 Task: Check the sale-to-list ratio of gas fireplace in the last 5 years.
Action: Mouse moved to (938, 215)
Screenshot: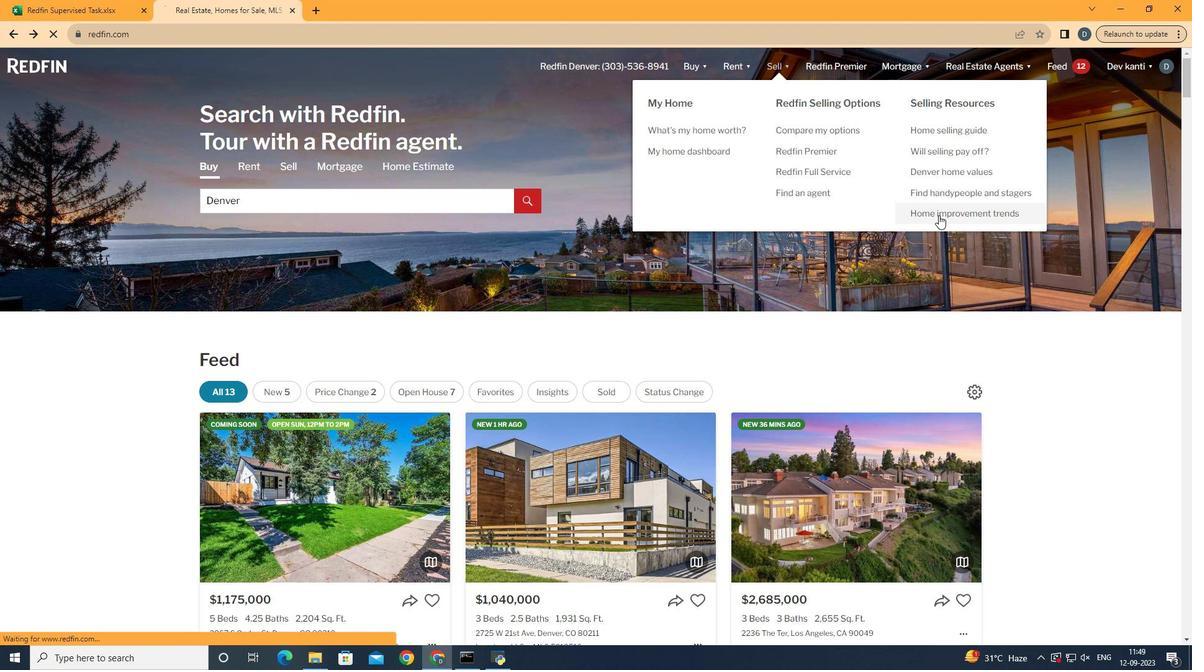 
Action: Mouse pressed left at (938, 215)
Screenshot: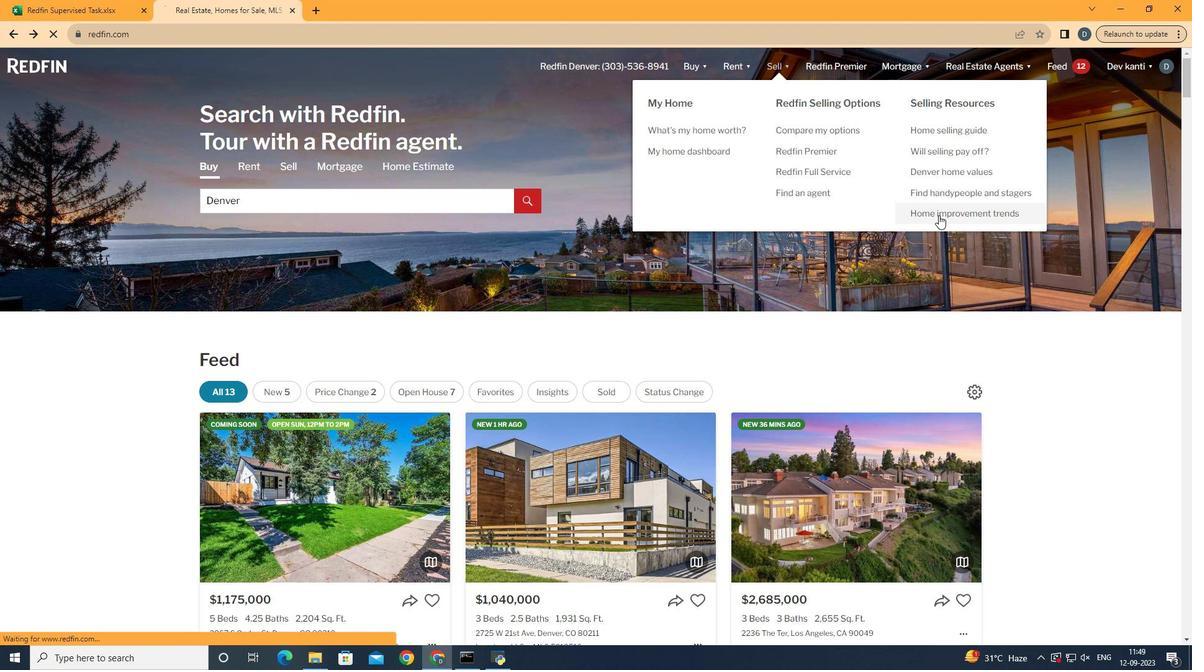 
Action: Mouse moved to (310, 236)
Screenshot: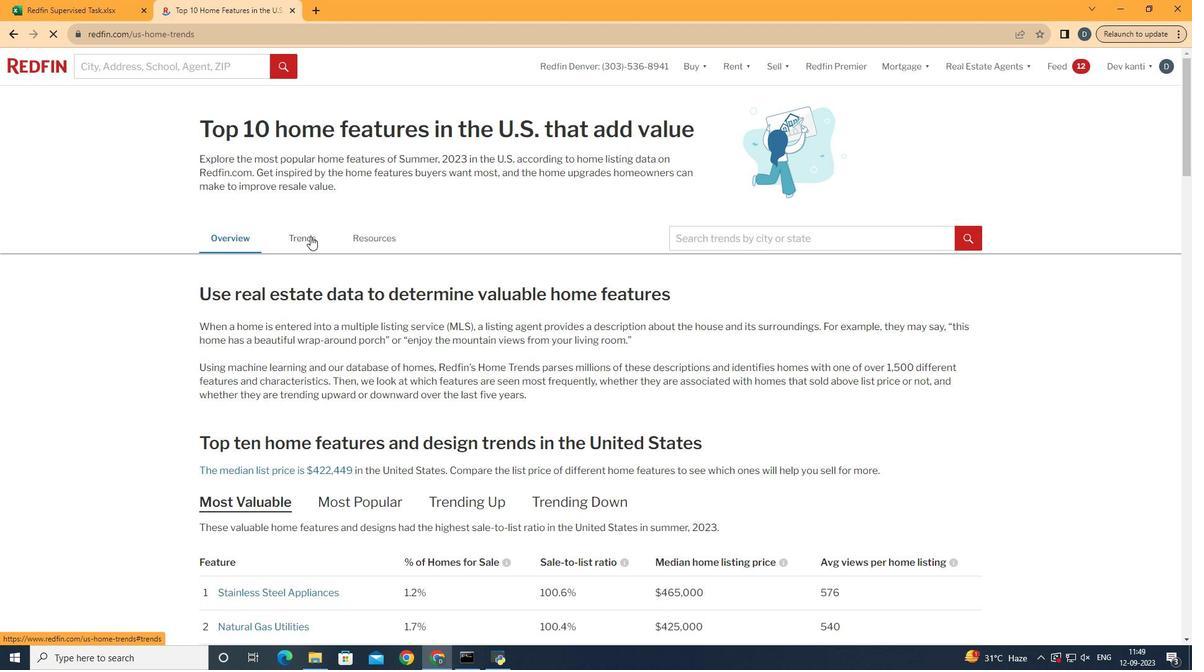 
Action: Mouse pressed left at (310, 236)
Screenshot: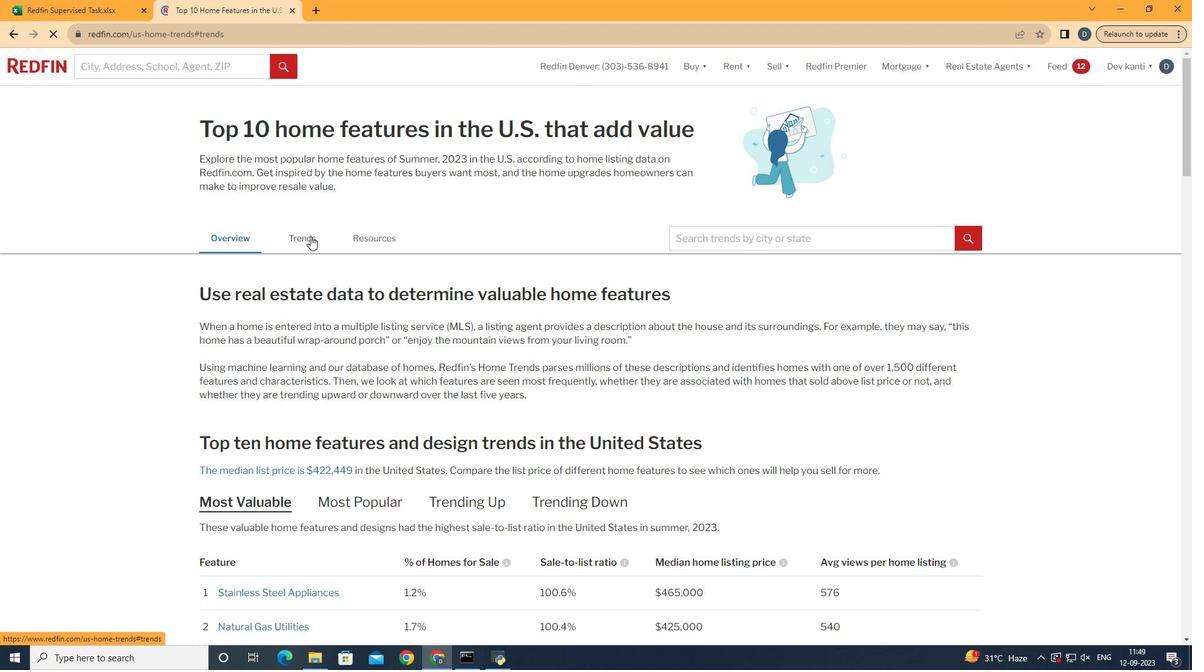 
Action: Mouse moved to (466, 329)
Screenshot: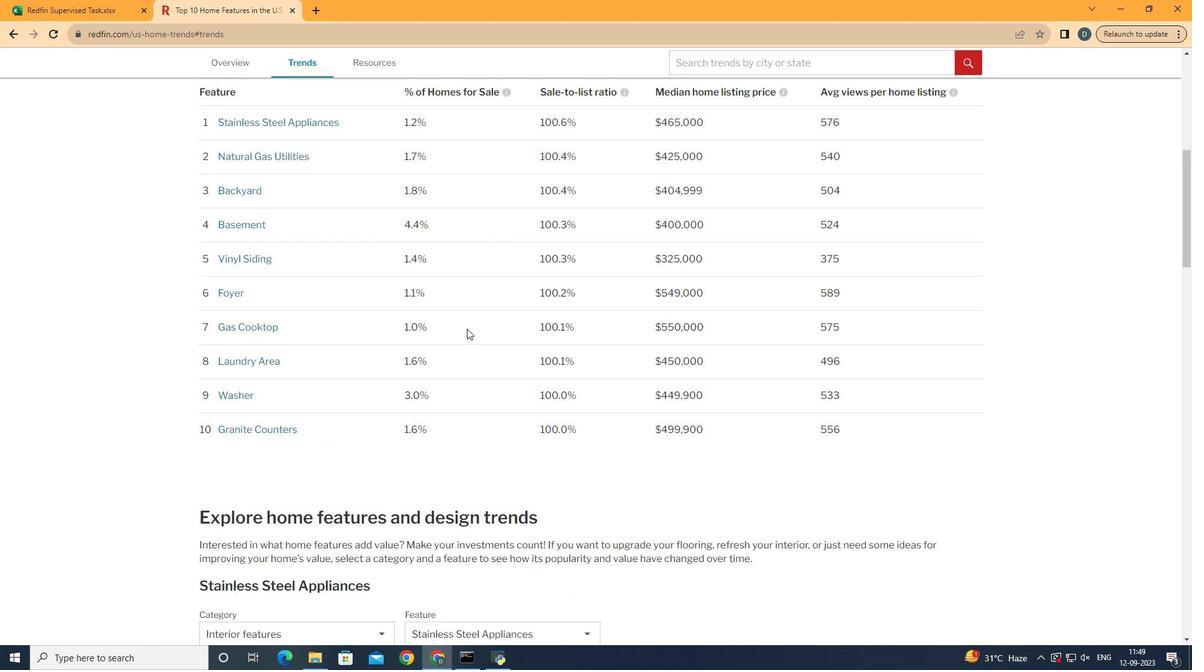 
Action: Mouse scrolled (466, 328) with delta (0, 0)
Screenshot: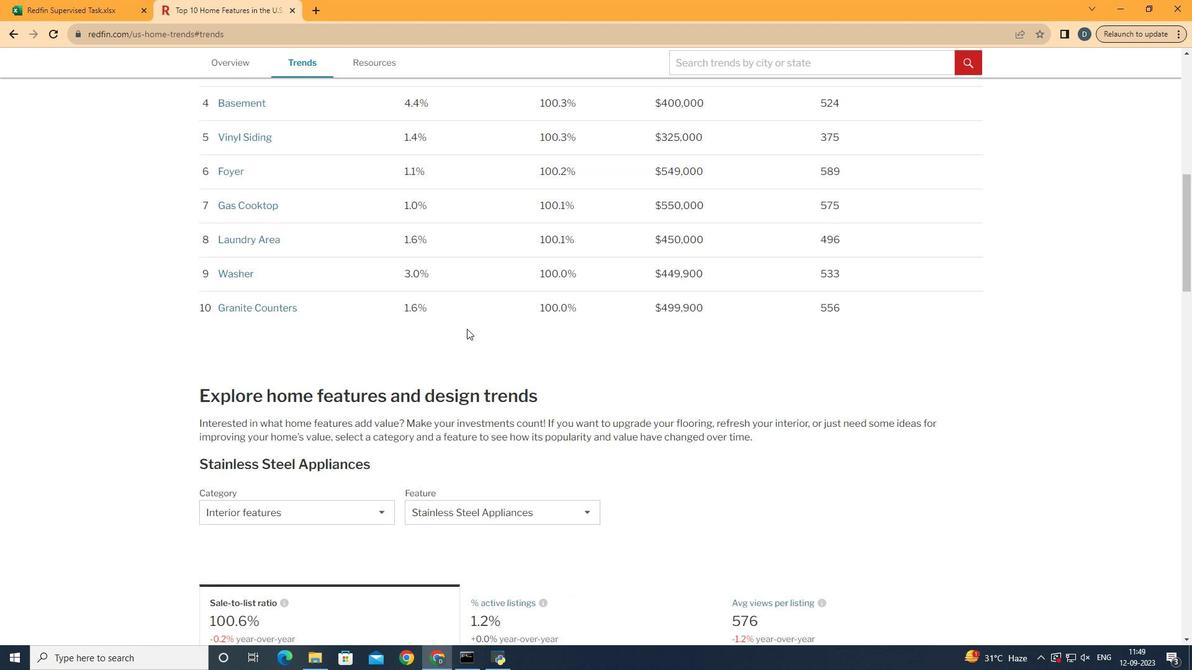 
Action: Mouse scrolled (466, 328) with delta (0, 0)
Screenshot: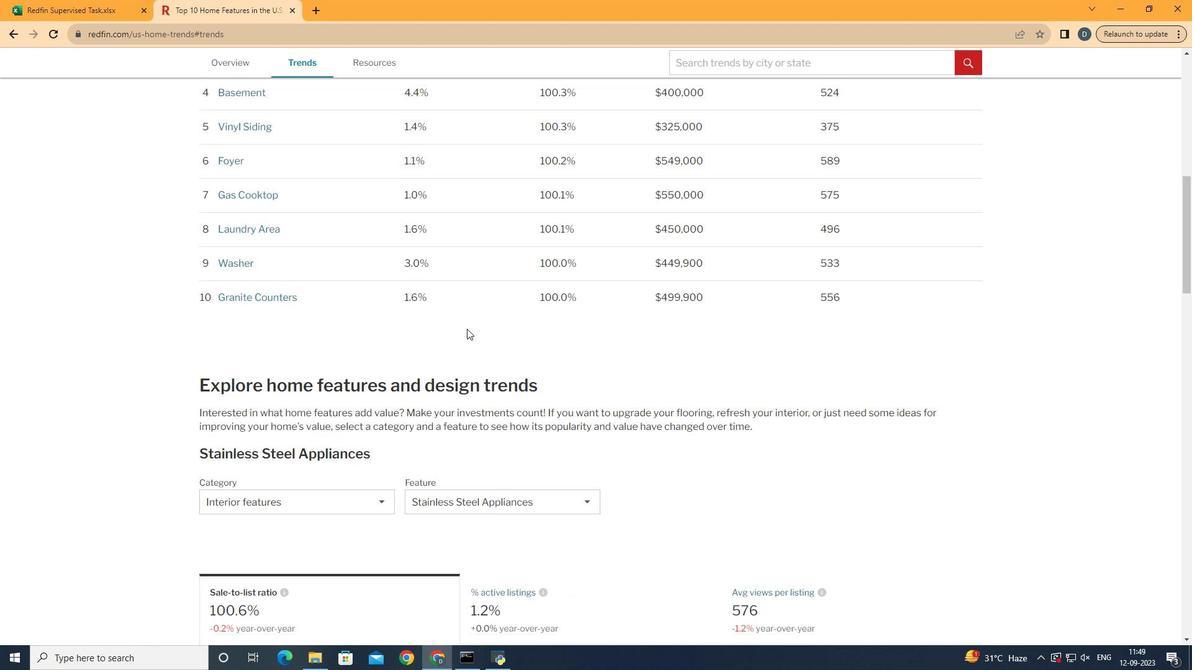 
Action: Mouse scrolled (466, 328) with delta (0, 0)
Screenshot: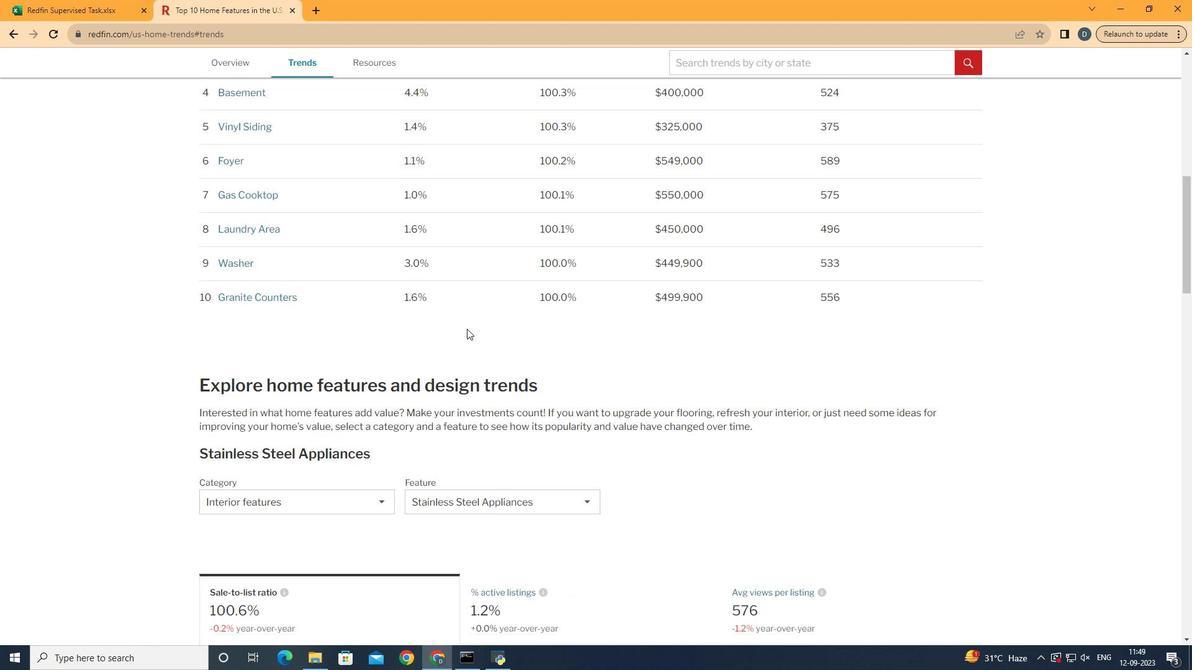 
Action: Mouse scrolled (466, 328) with delta (0, 0)
Screenshot: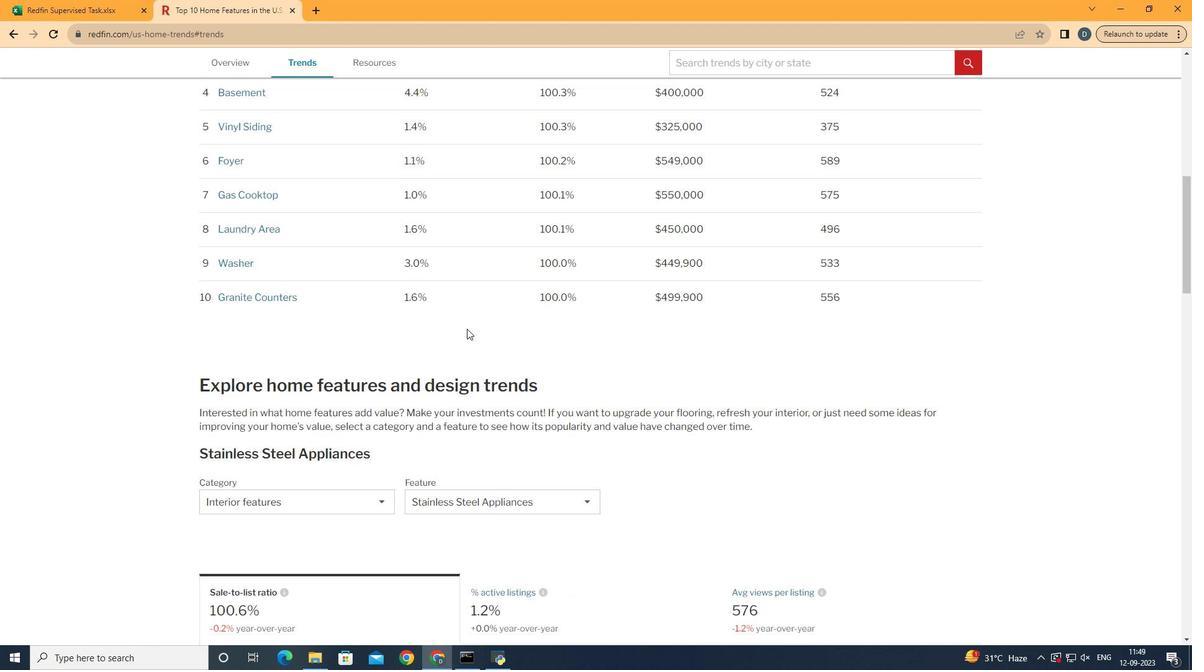
Action: Mouse scrolled (466, 328) with delta (0, 0)
Screenshot: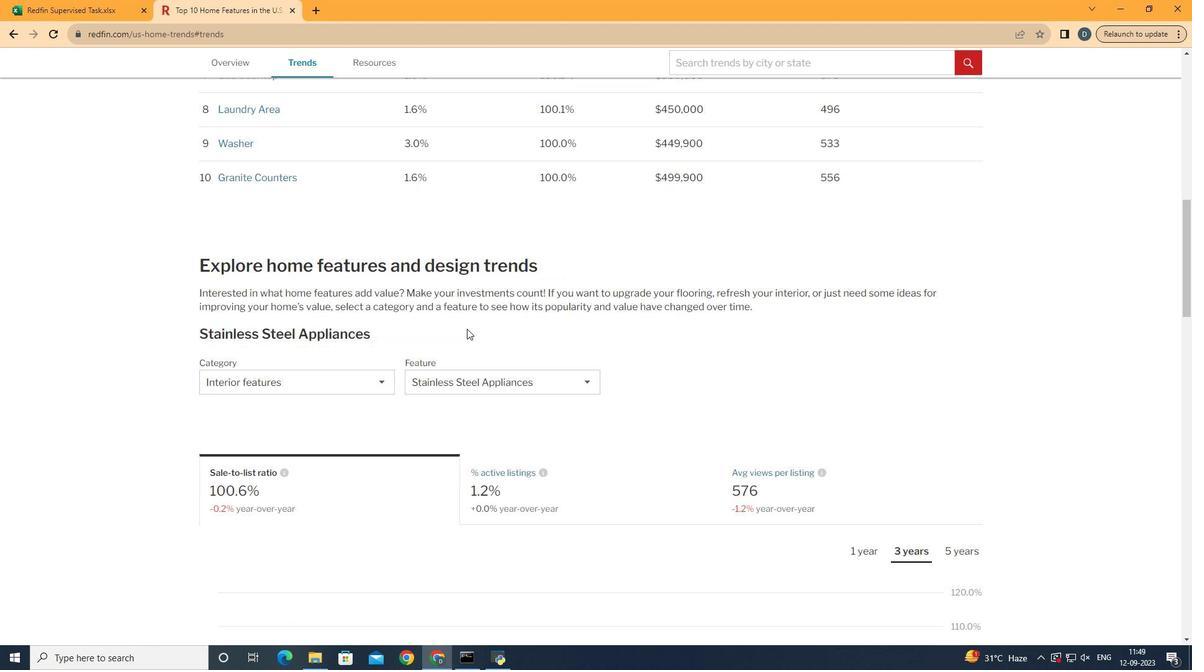 
Action: Mouse scrolled (466, 328) with delta (0, 0)
Screenshot: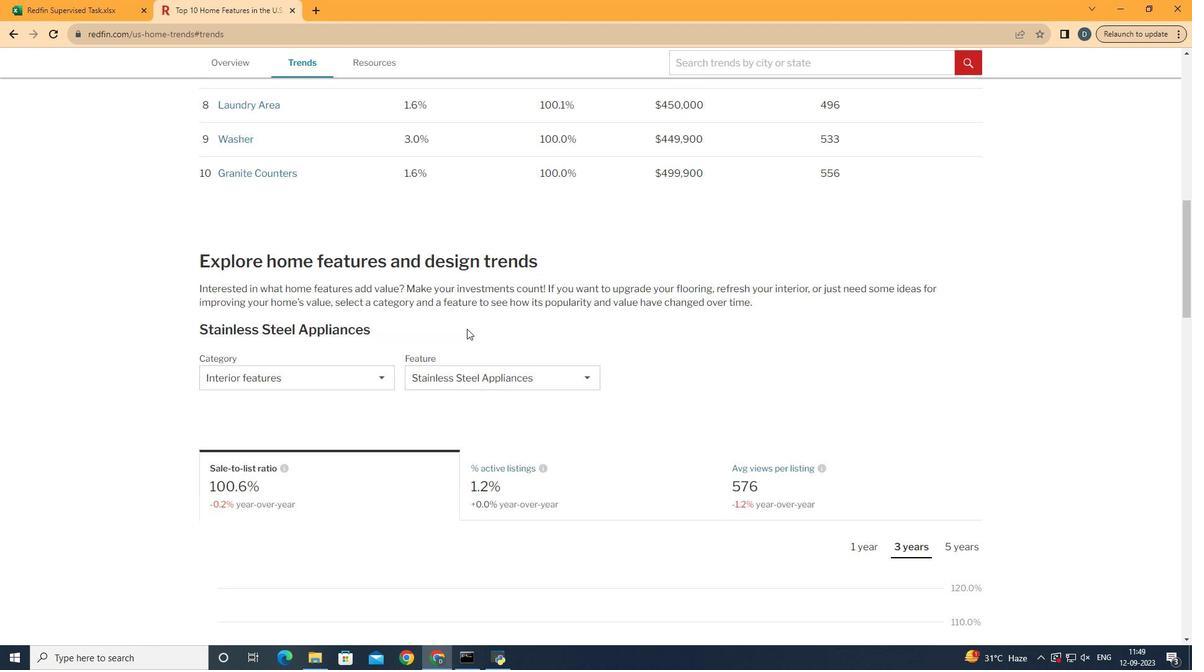 
Action: Mouse scrolled (466, 328) with delta (0, 0)
Screenshot: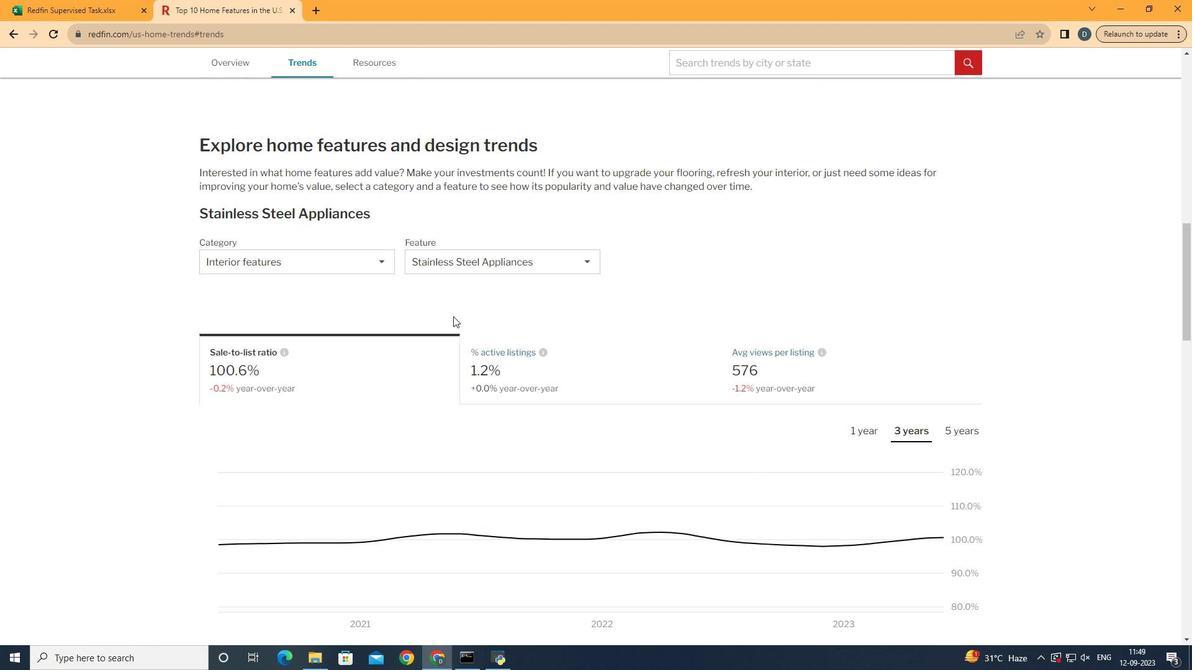 
Action: Mouse scrolled (466, 328) with delta (0, 0)
Screenshot: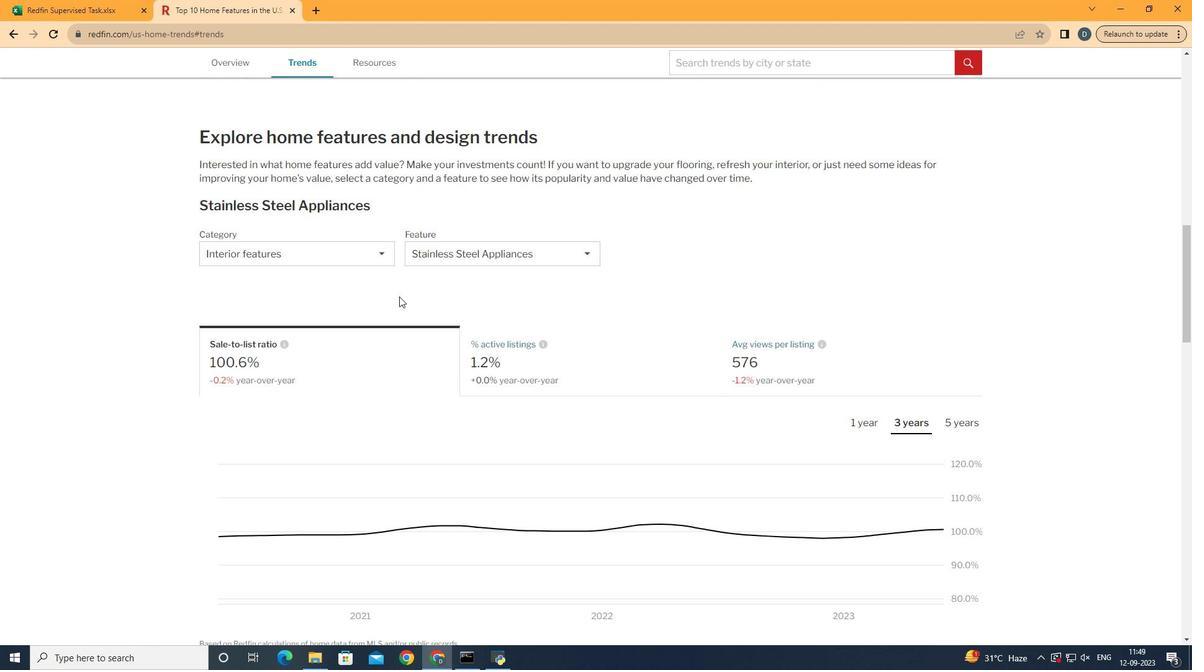 
Action: Mouse moved to (368, 265)
Screenshot: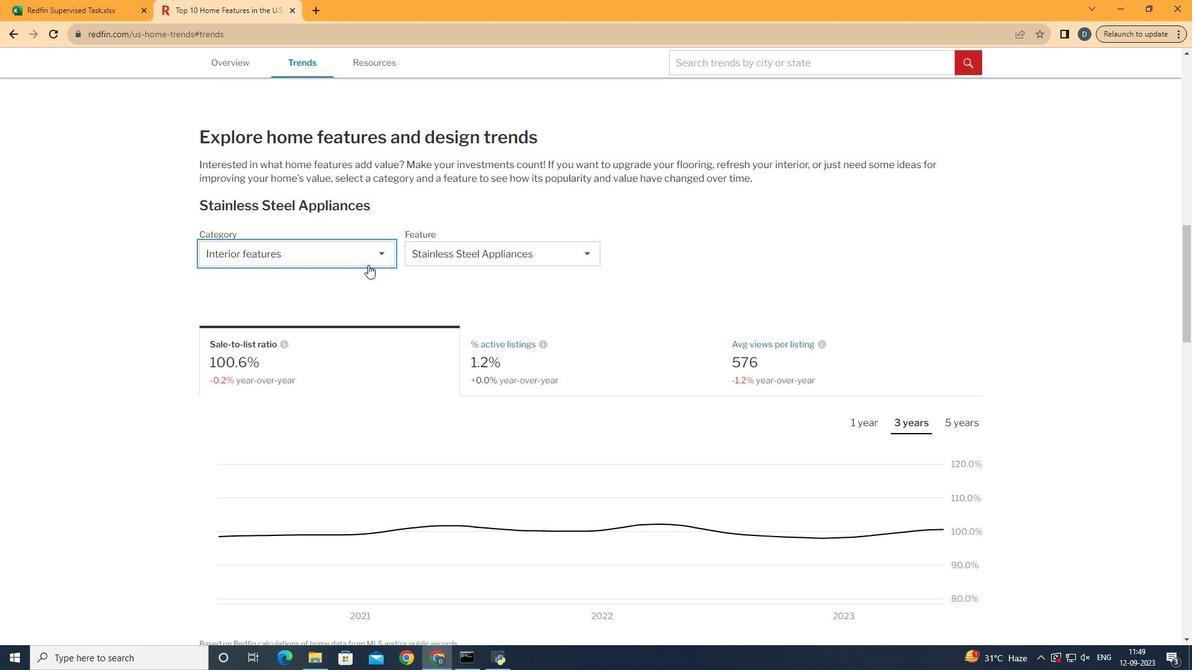 
Action: Mouse pressed left at (368, 265)
Screenshot: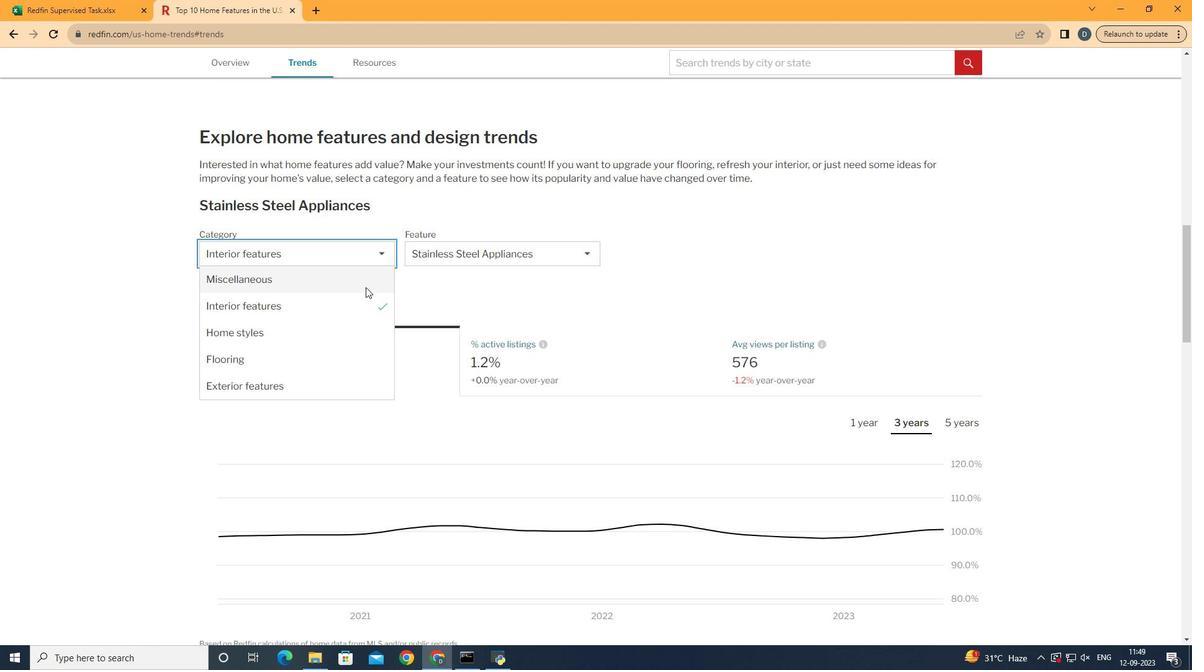 
Action: Mouse moved to (370, 316)
Screenshot: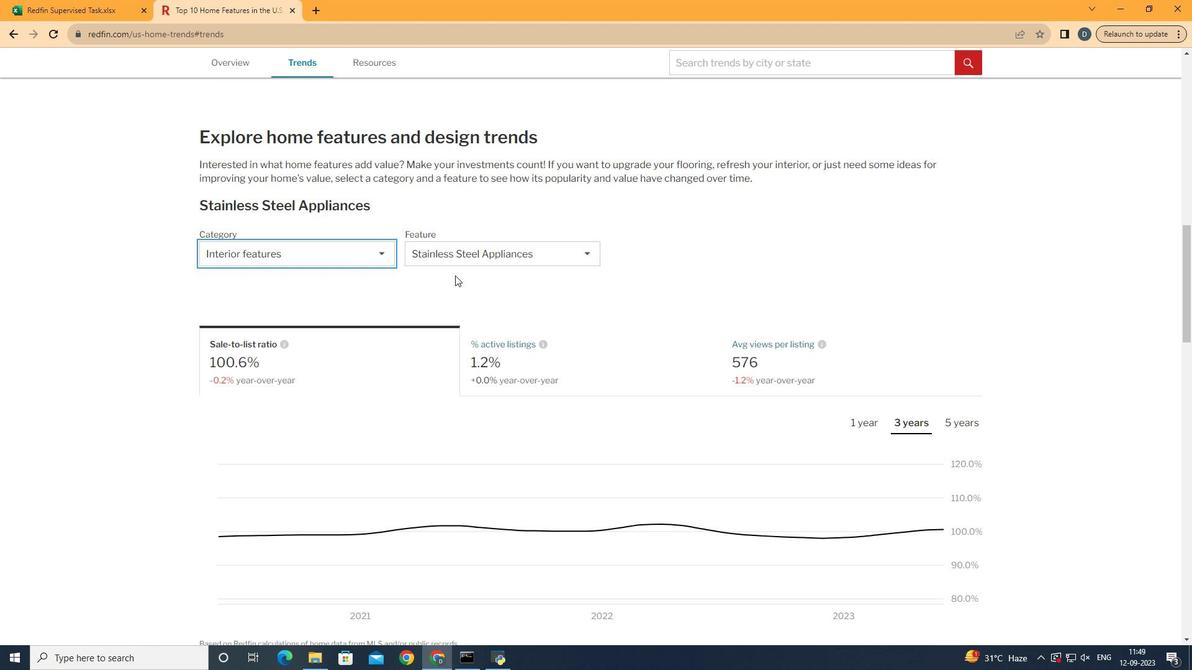 
Action: Mouse pressed left at (370, 316)
Screenshot: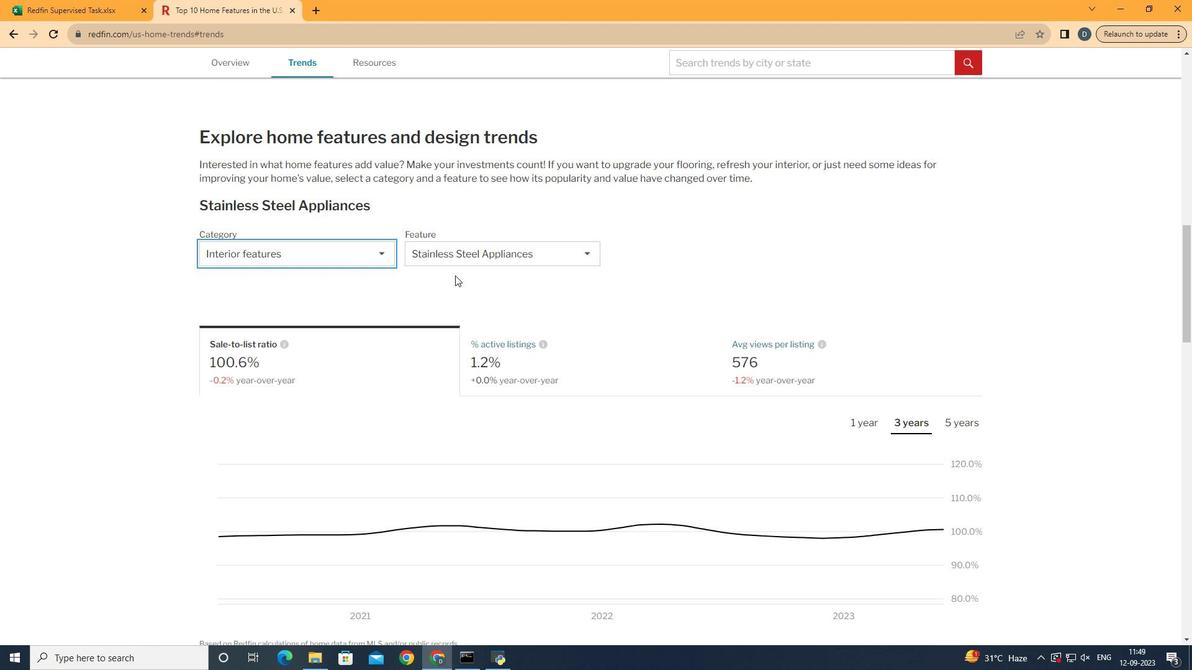 
Action: Mouse moved to (498, 258)
Screenshot: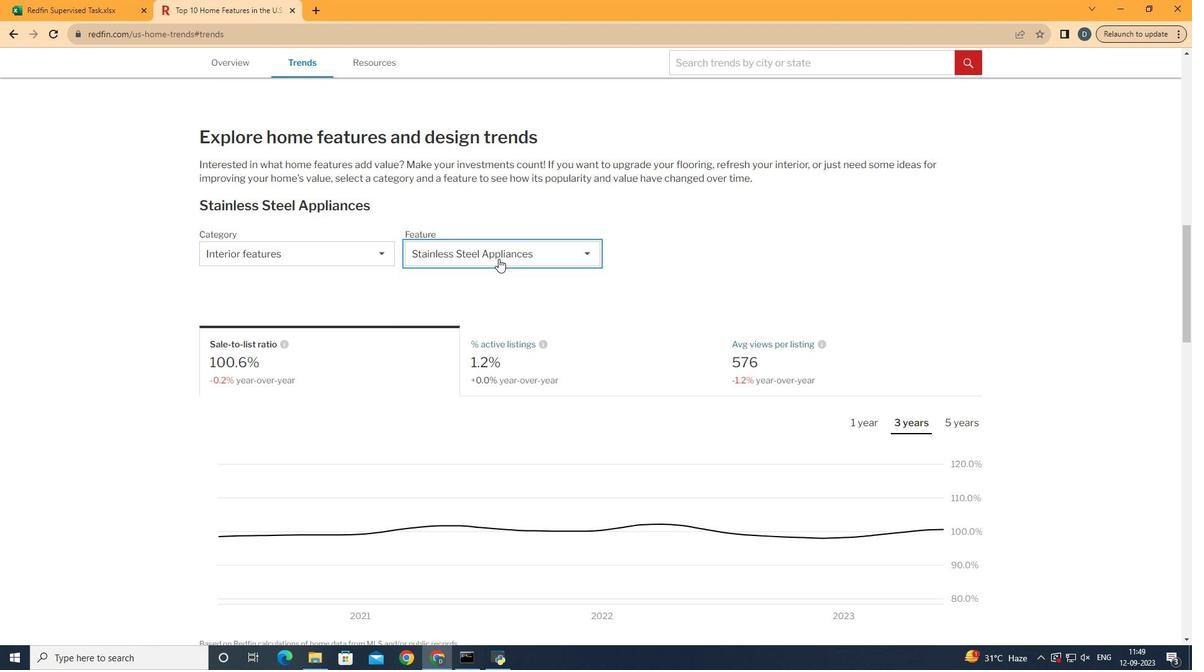 
Action: Mouse pressed left at (498, 258)
Screenshot: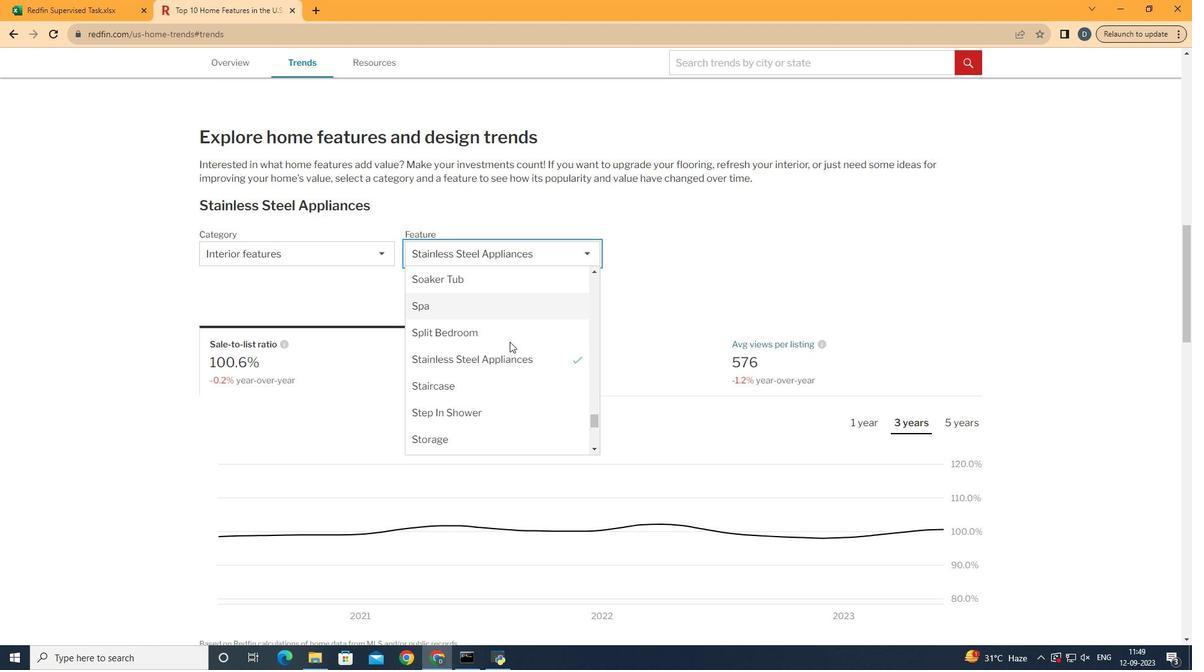 
Action: Mouse moved to (516, 385)
Screenshot: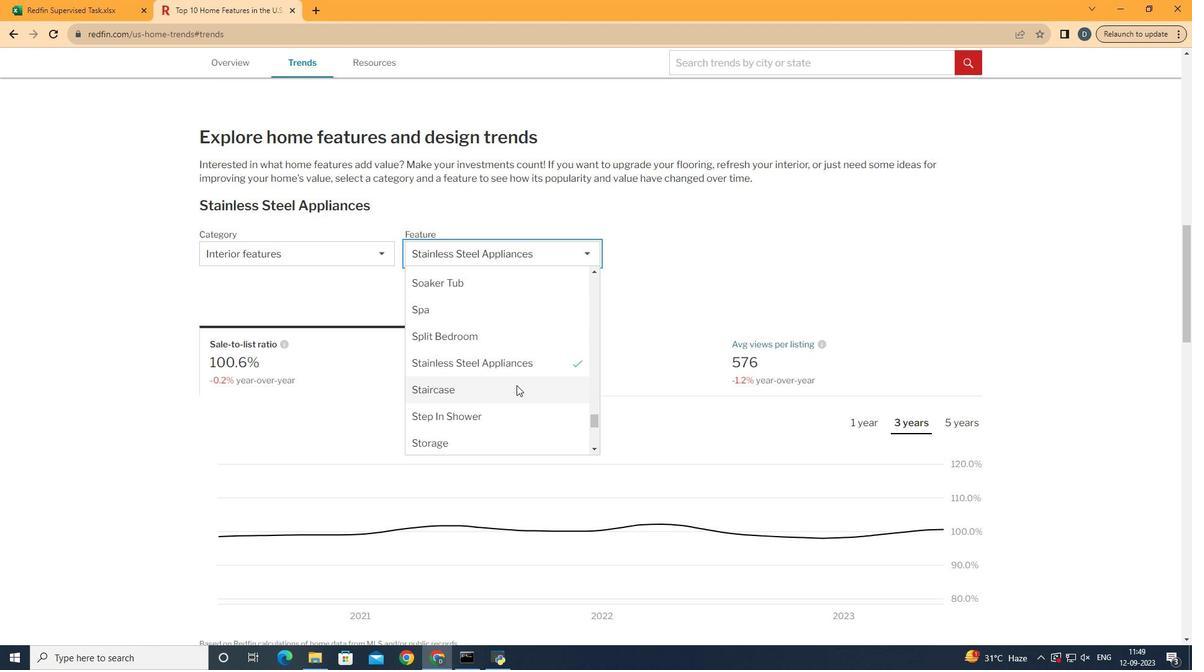 
Action: Mouse scrolled (516, 386) with delta (0, 0)
Screenshot: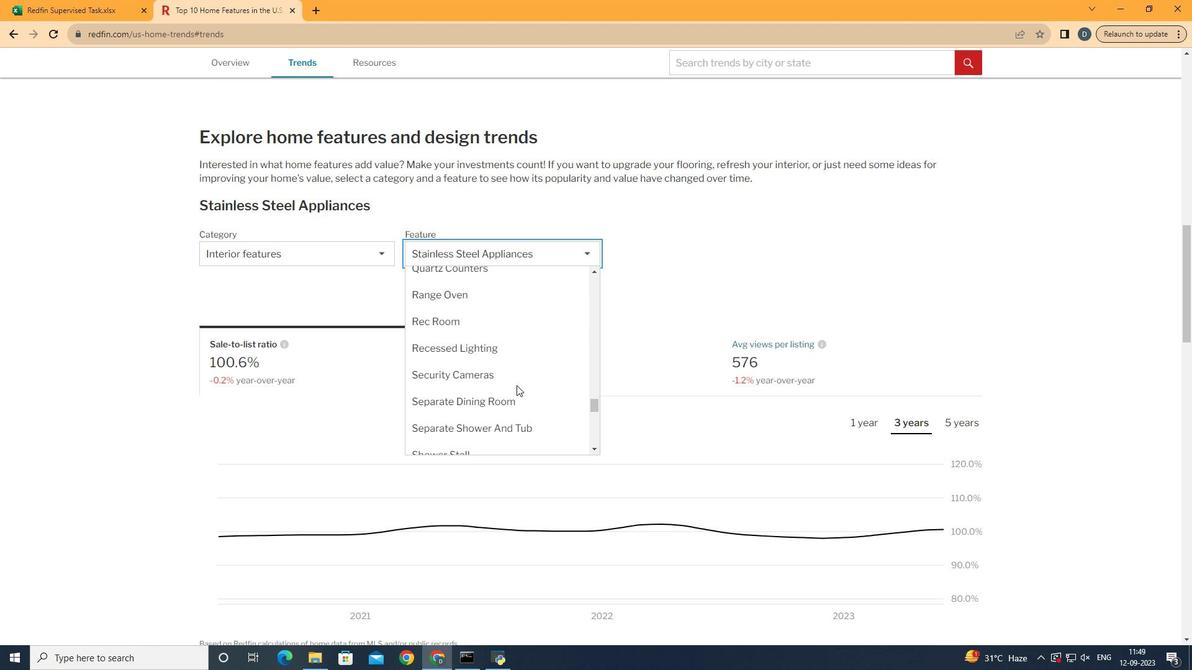 
Action: Mouse scrolled (516, 386) with delta (0, 0)
Screenshot: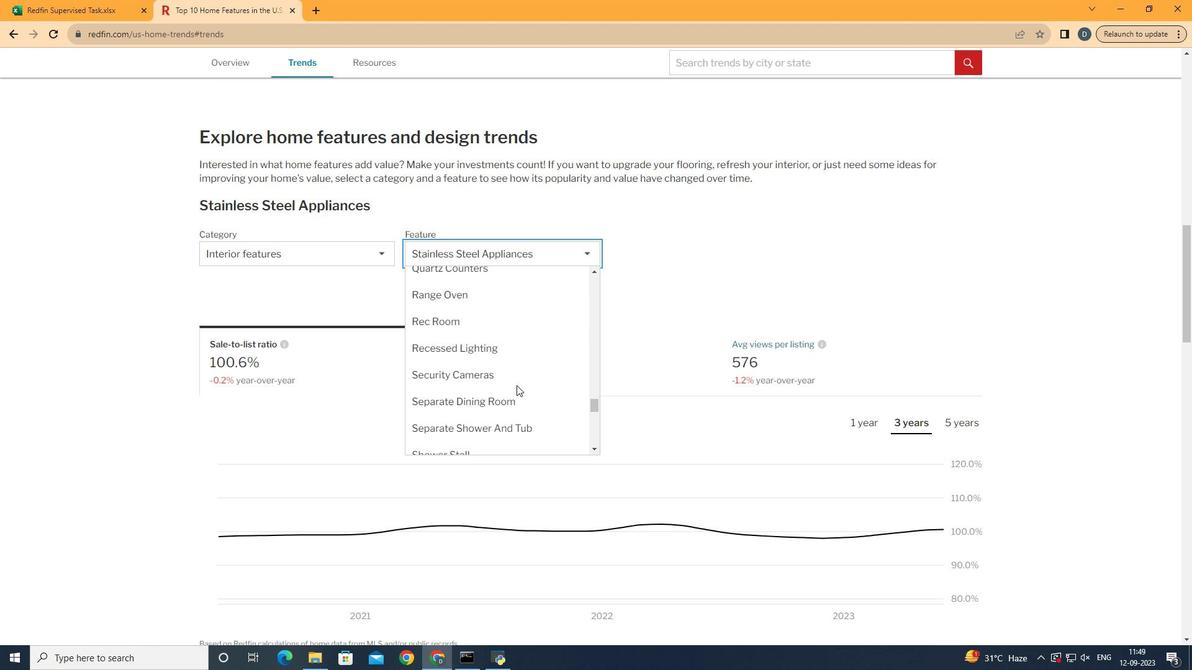 
Action: Mouse scrolled (516, 386) with delta (0, 0)
Screenshot: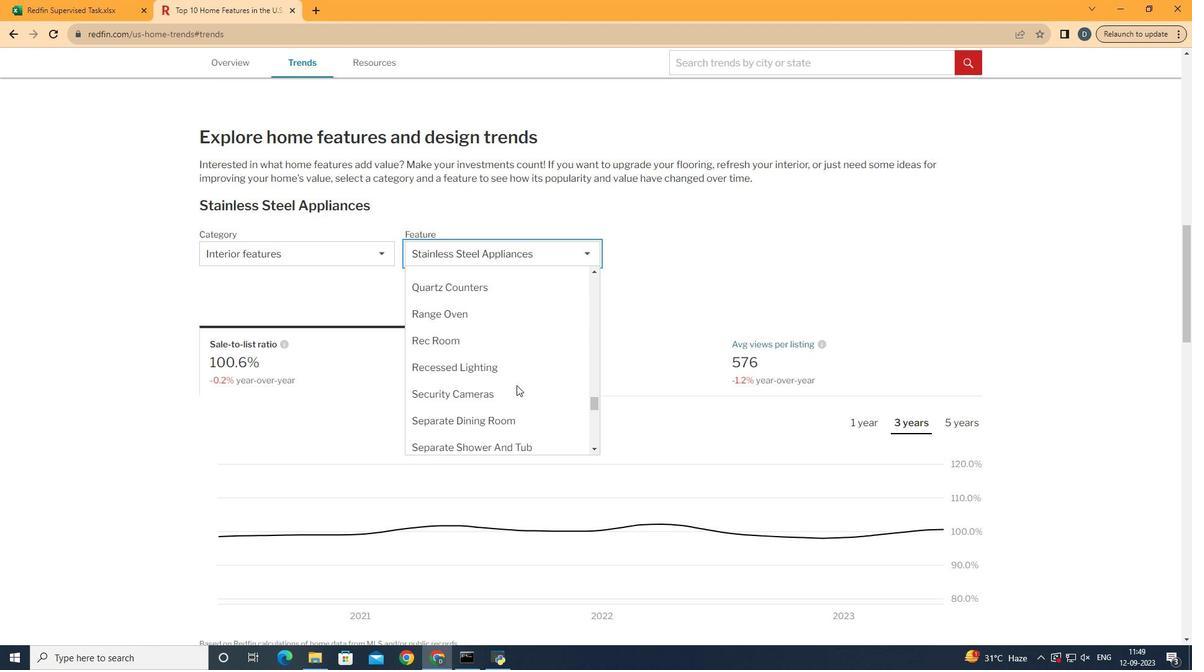 
Action: Mouse scrolled (516, 386) with delta (0, 0)
Screenshot: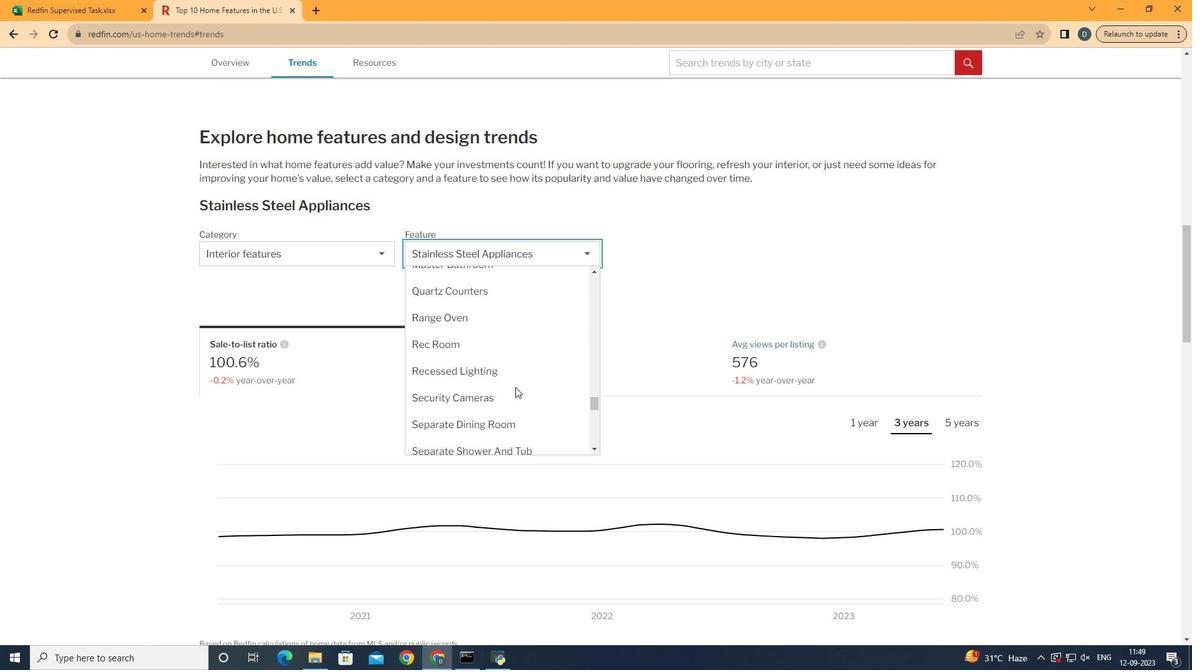 
Action: Mouse scrolled (516, 386) with delta (0, 0)
Screenshot: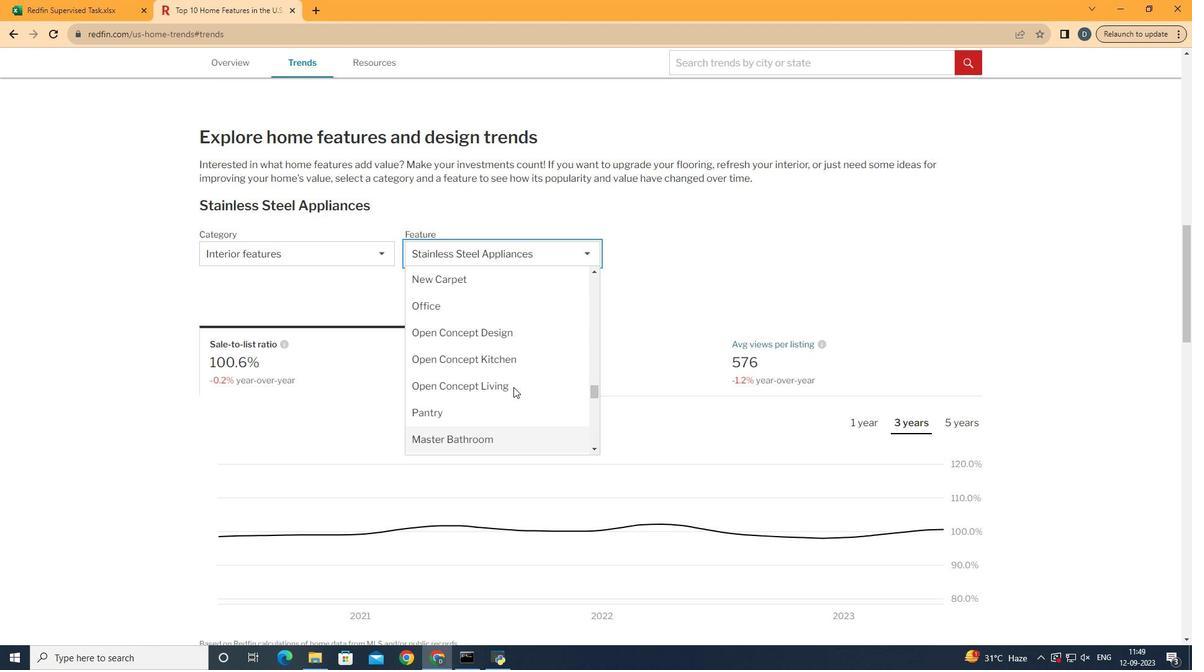
Action: Mouse scrolled (516, 386) with delta (0, 0)
Screenshot: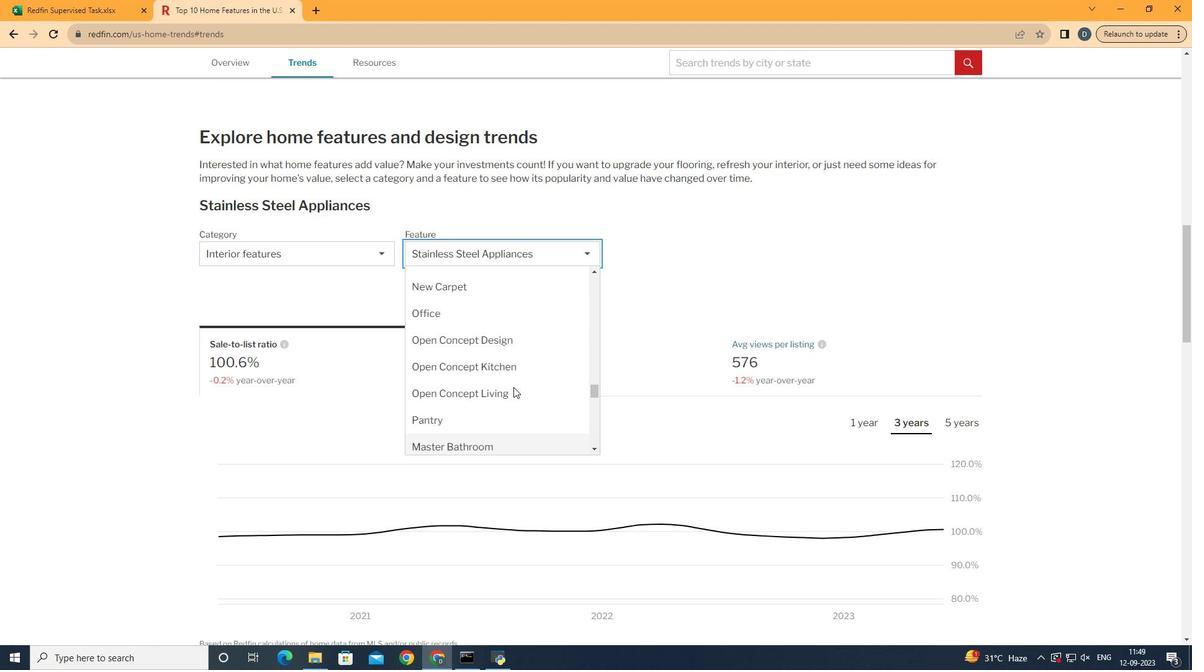 
Action: Mouse moved to (516, 386)
Screenshot: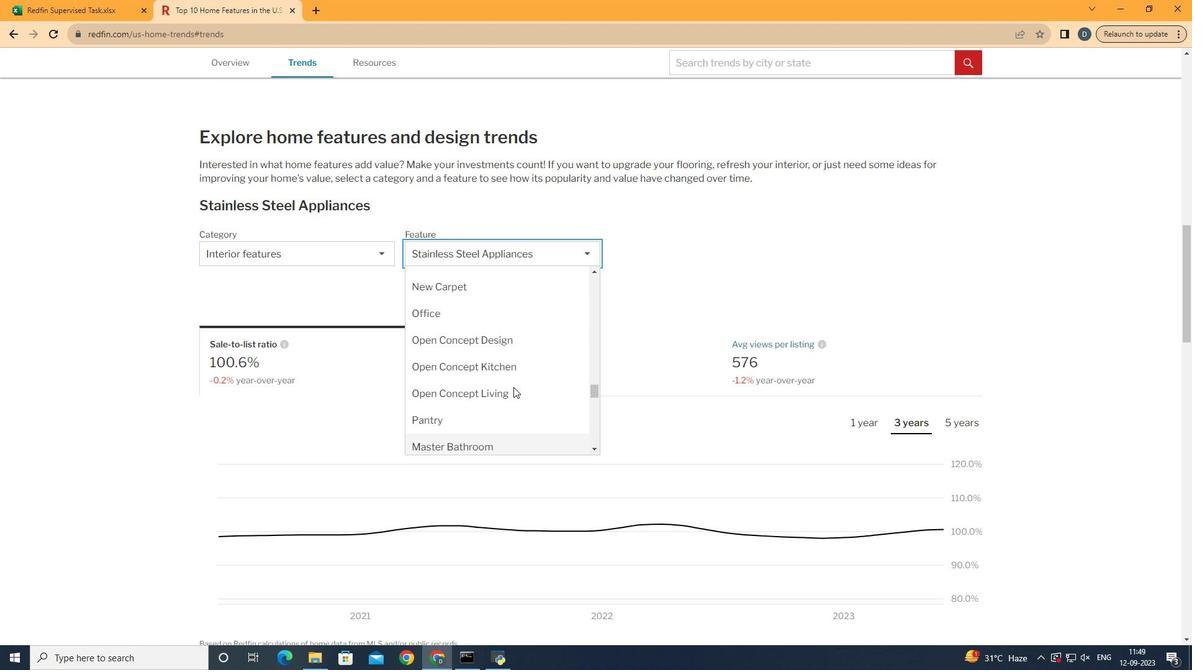 
Action: Mouse scrolled (516, 387) with delta (0, 0)
Screenshot: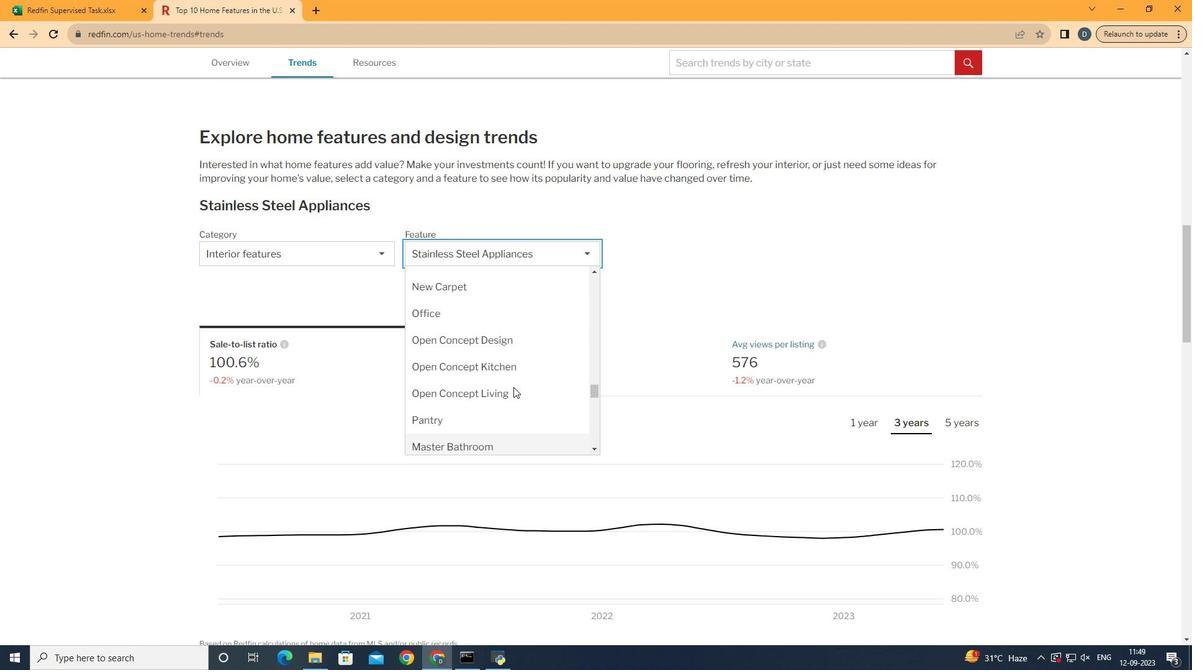 
Action: Mouse moved to (513, 387)
Screenshot: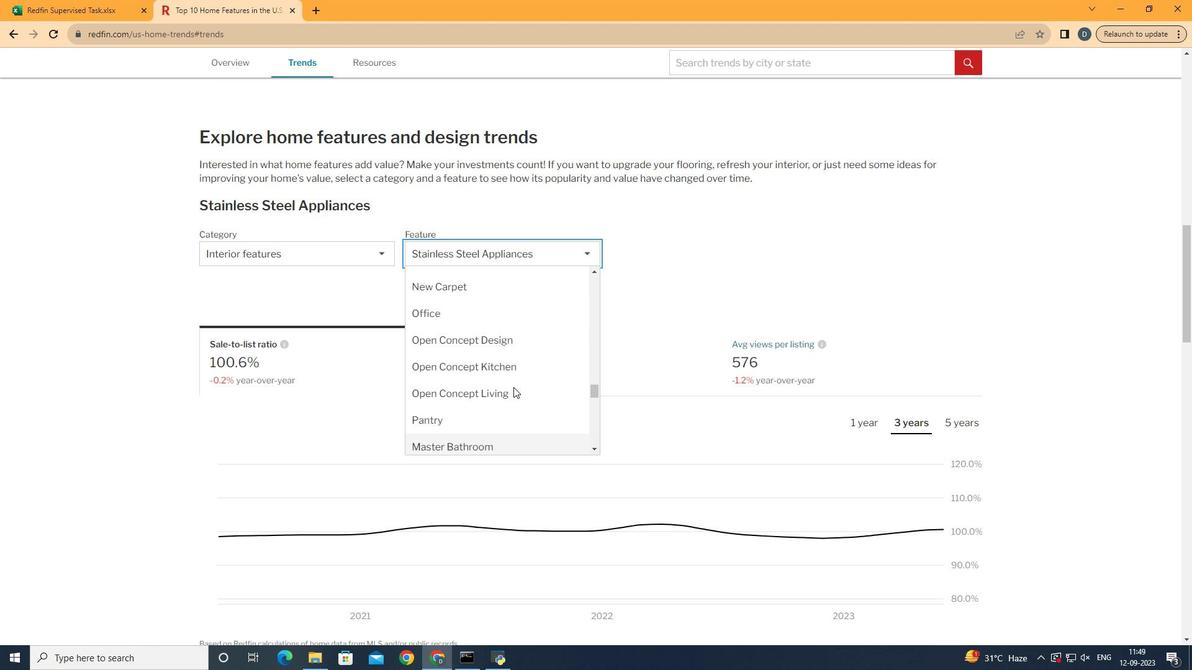 
Action: Mouse scrolled (513, 388) with delta (0, 0)
Screenshot: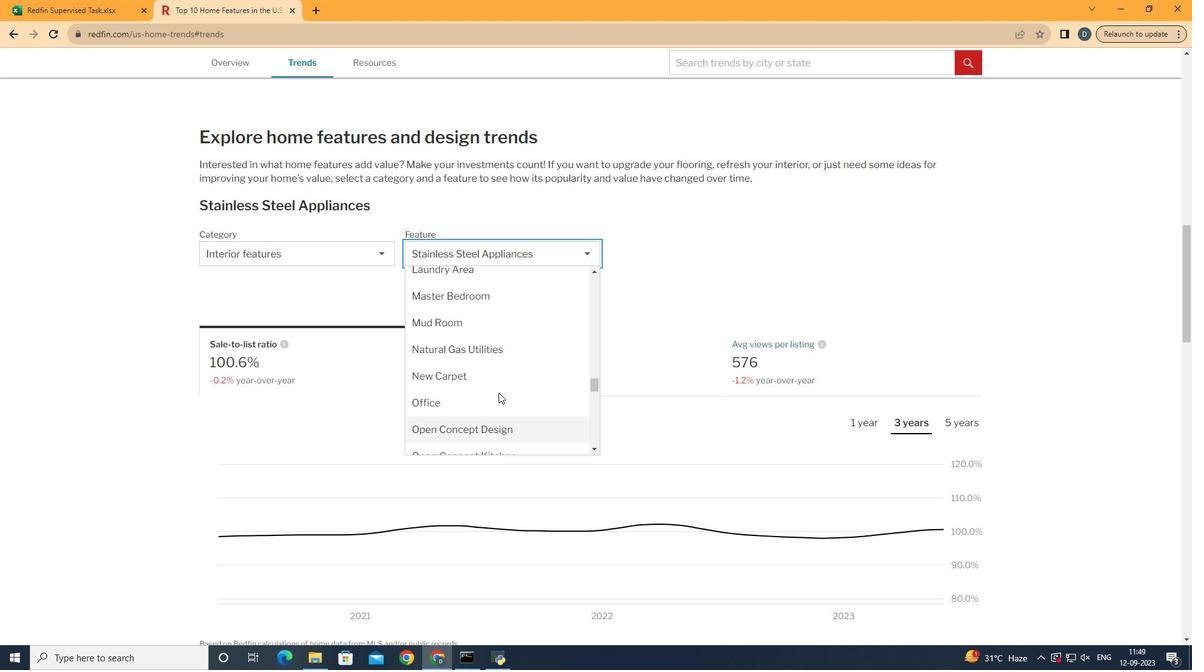 
Action: Mouse moved to (506, 390)
Screenshot: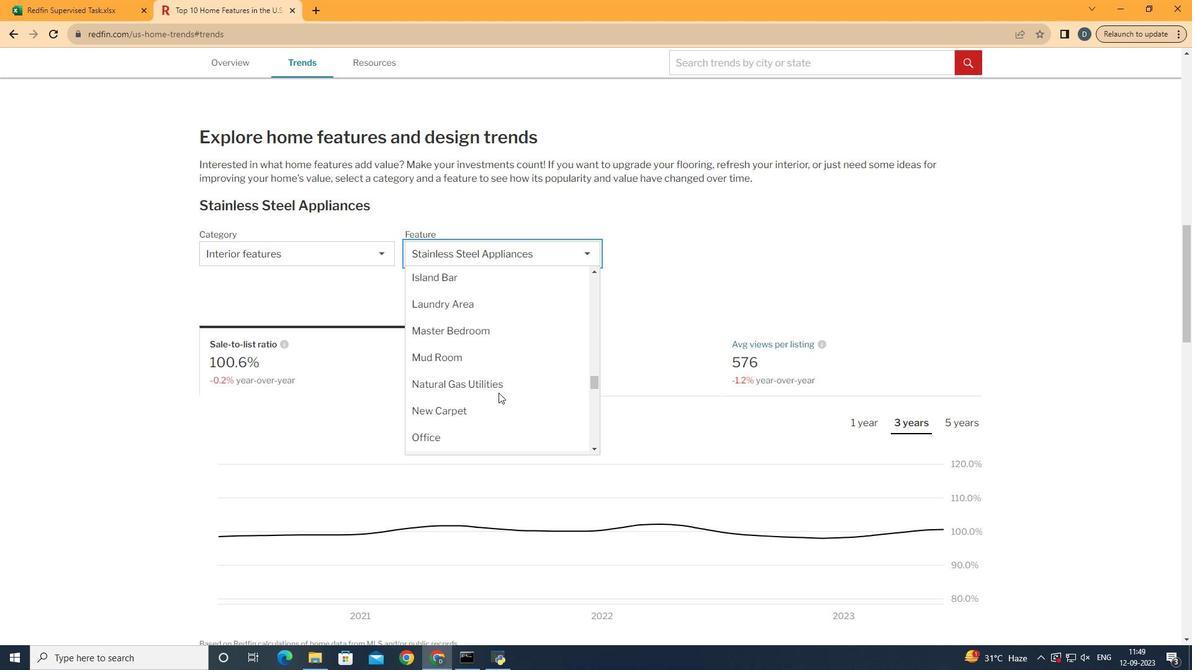 
Action: Mouse scrolled (506, 391) with delta (0, 0)
Screenshot: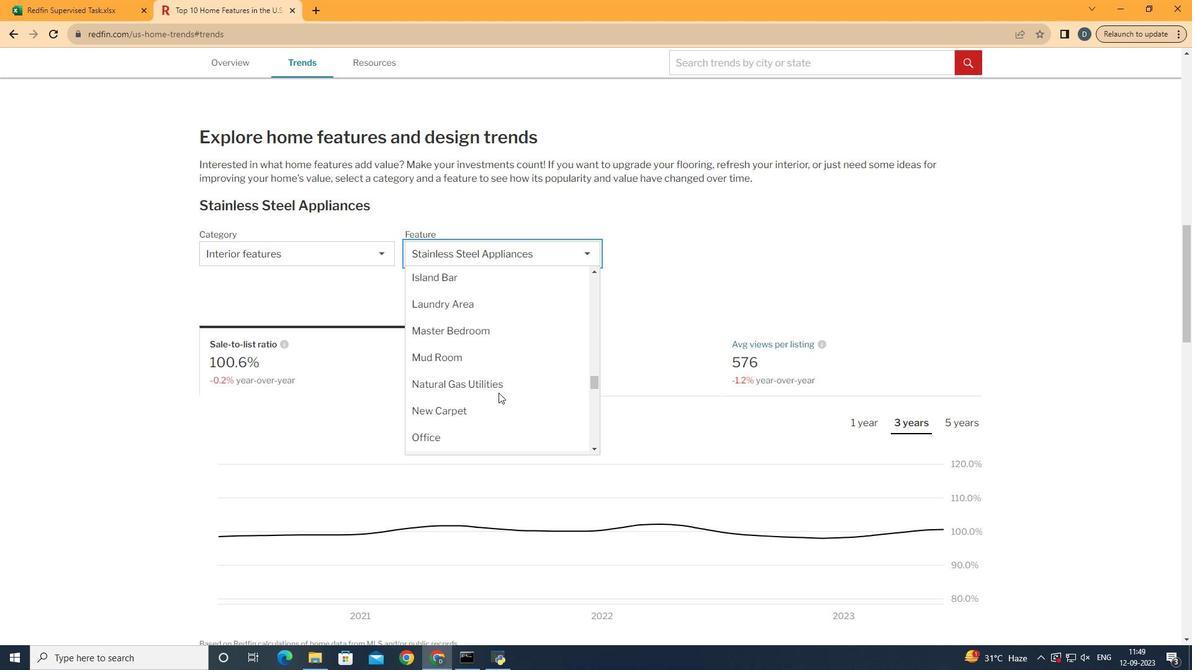 
Action: Mouse moved to (498, 393)
Screenshot: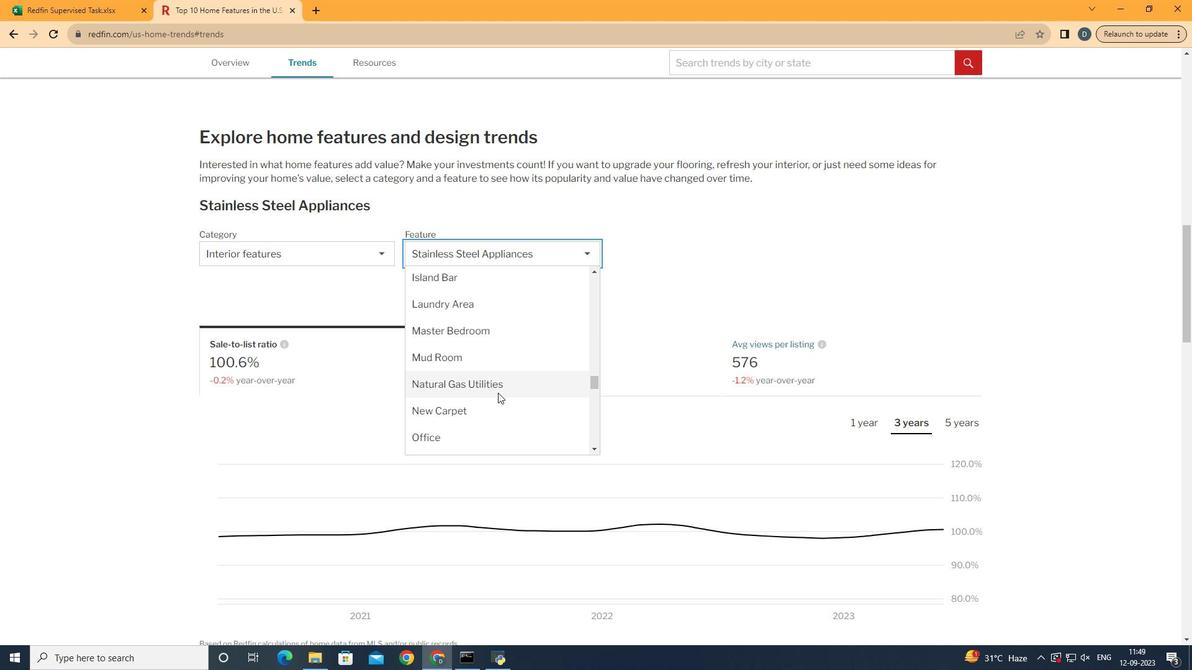 
Action: Mouse scrolled (498, 393) with delta (0, 0)
Screenshot: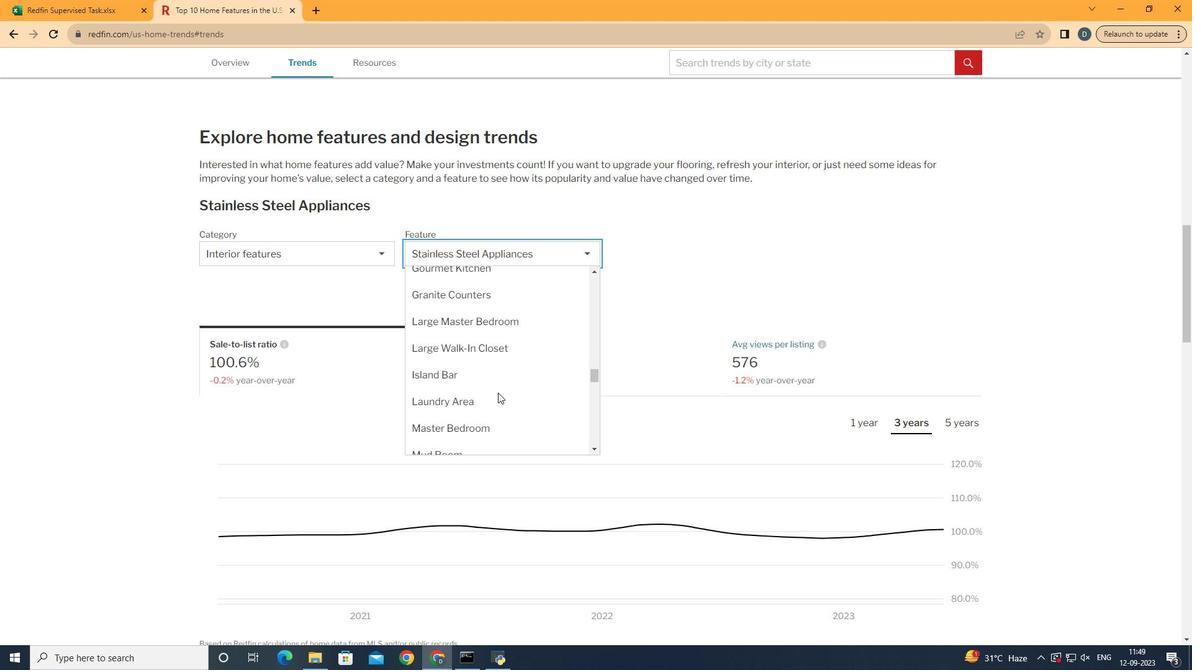 
Action: Mouse scrolled (498, 393) with delta (0, 0)
Screenshot: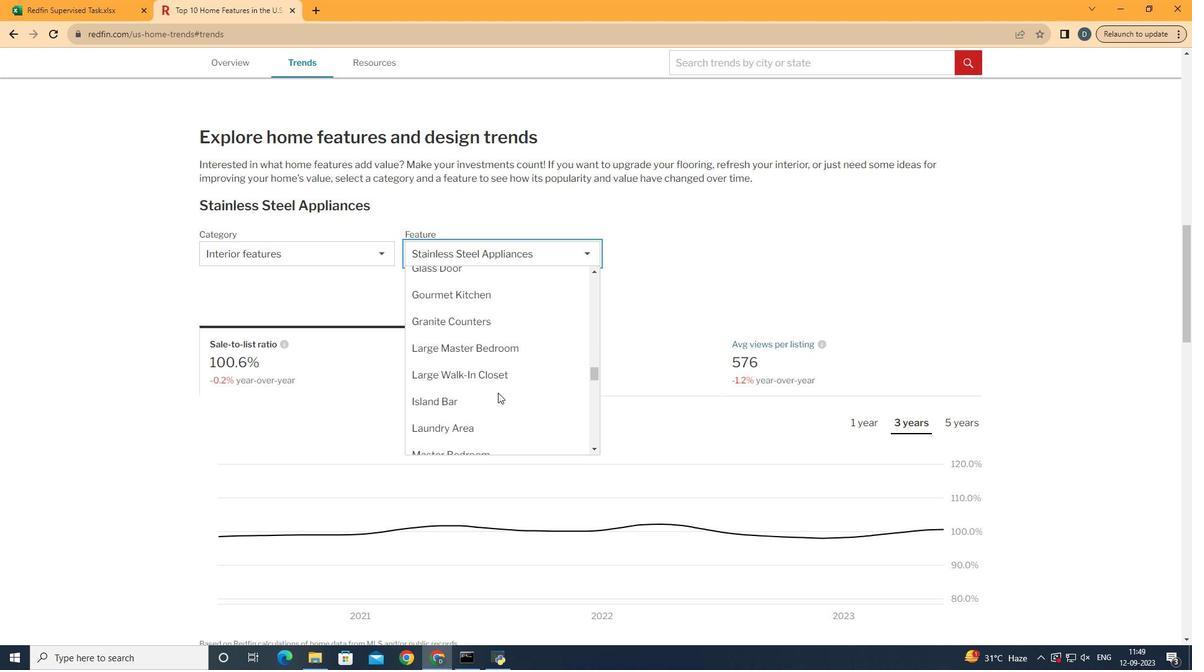 
Action: Mouse scrolled (498, 392) with delta (0, 0)
Screenshot: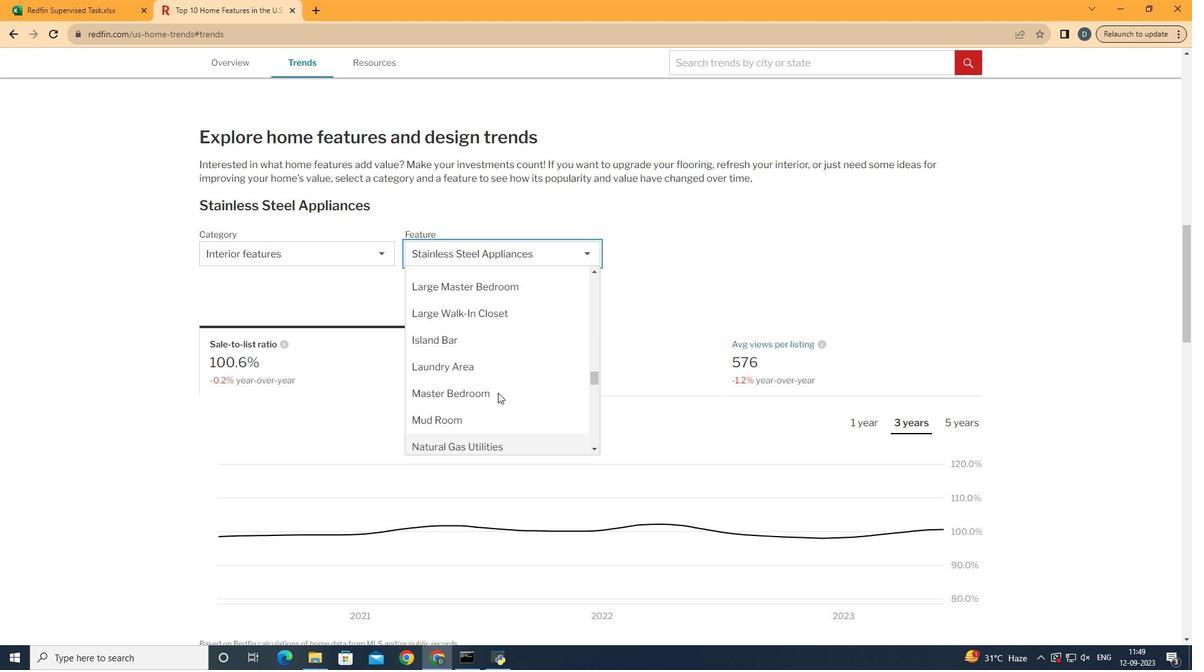 
Action: Mouse scrolled (498, 393) with delta (0, 0)
Screenshot: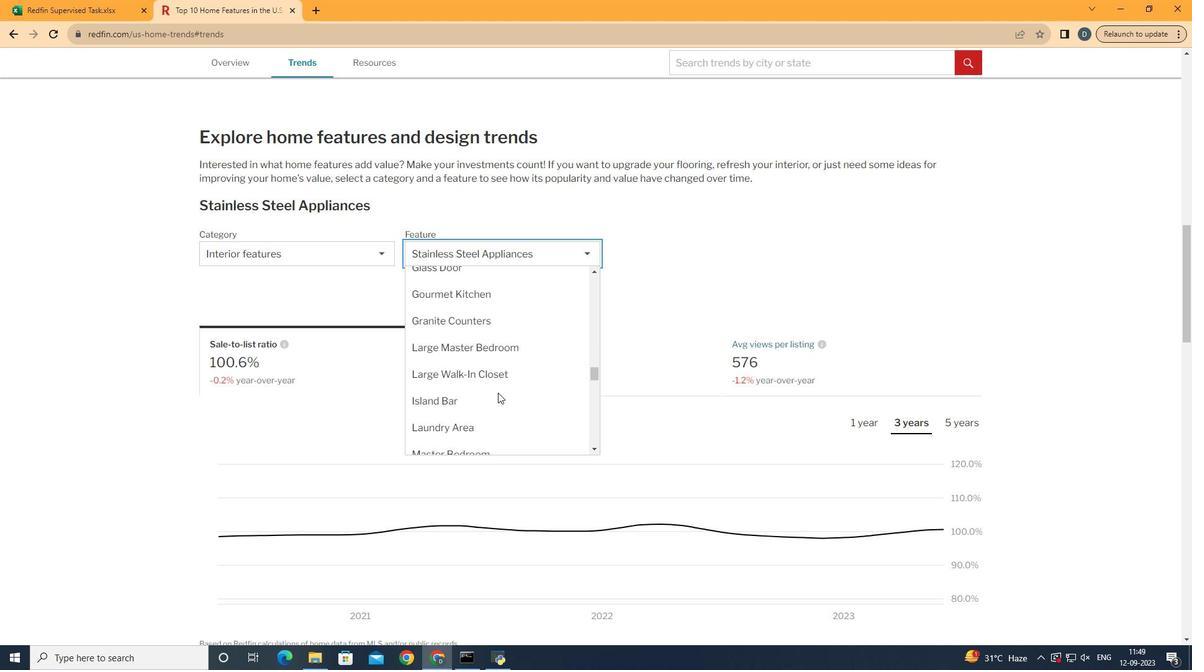 
Action: Mouse scrolled (498, 393) with delta (0, 0)
Screenshot: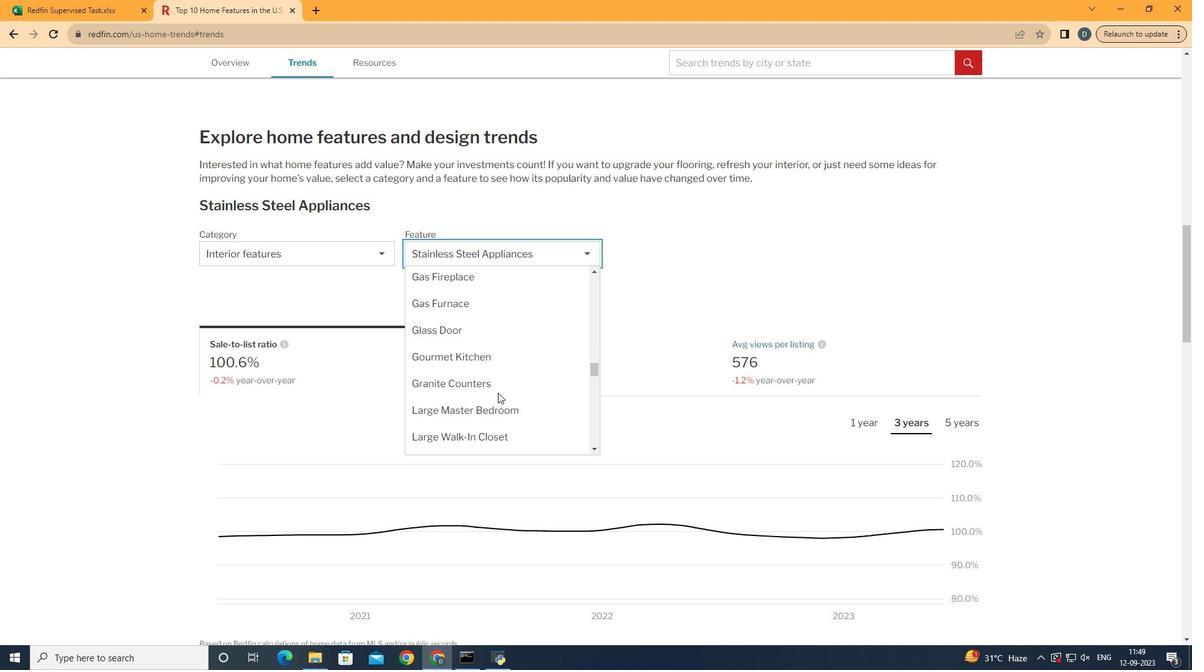 
Action: Mouse moved to (489, 329)
Screenshot: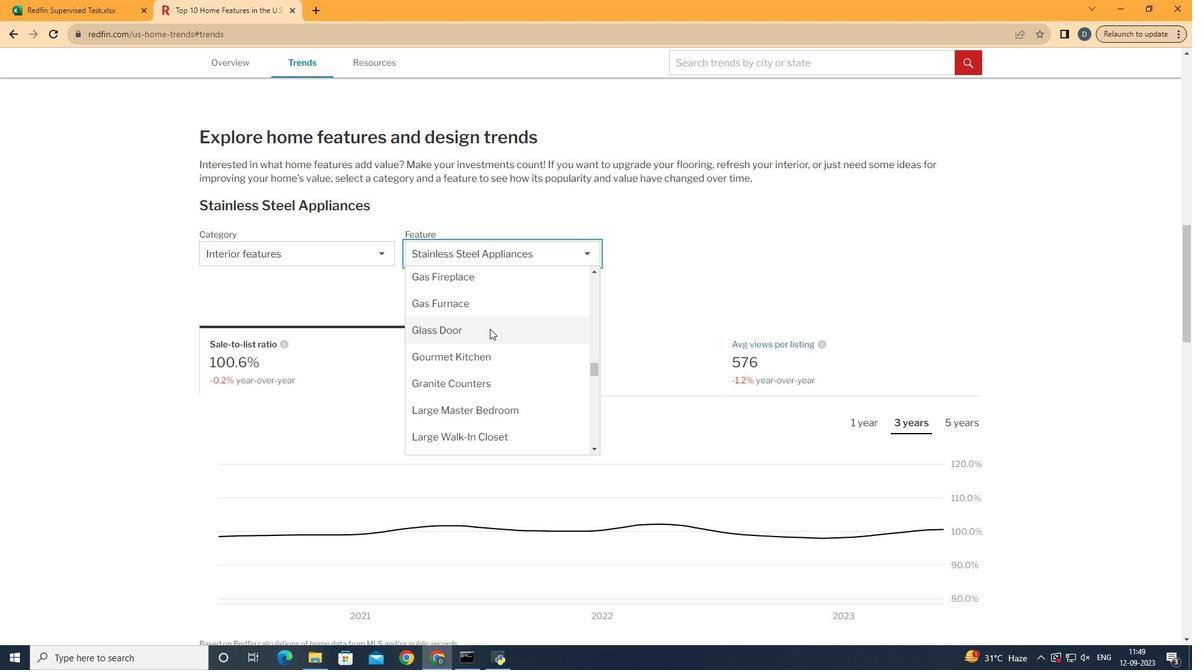 
Action: Mouse scrolled (489, 329) with delta (0, 0)
Screenshot: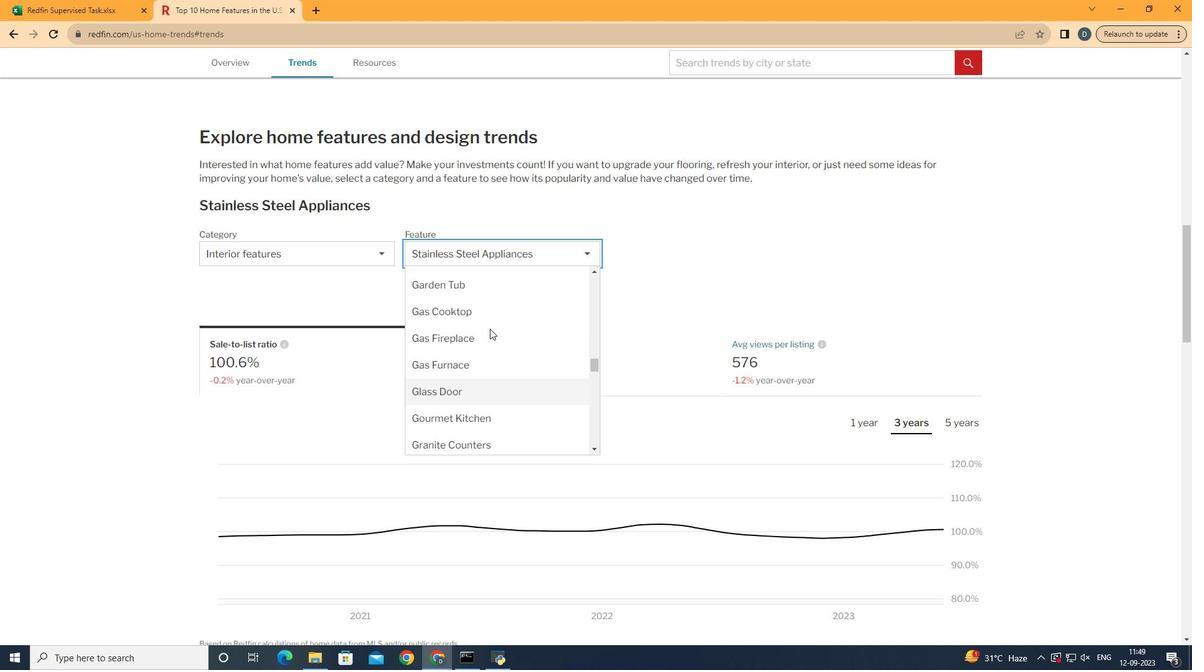
Action: Mouse moved to (489, 338)
Screenshot: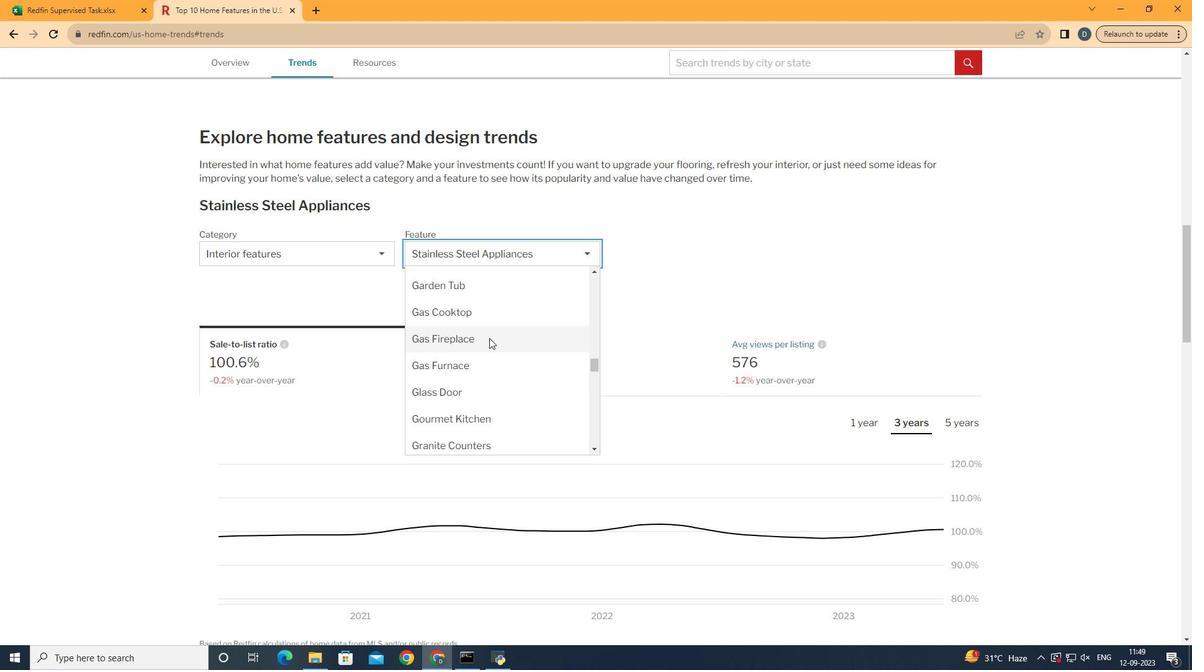 
Action: Mouse pressed left at (489, 338)
Screenshot: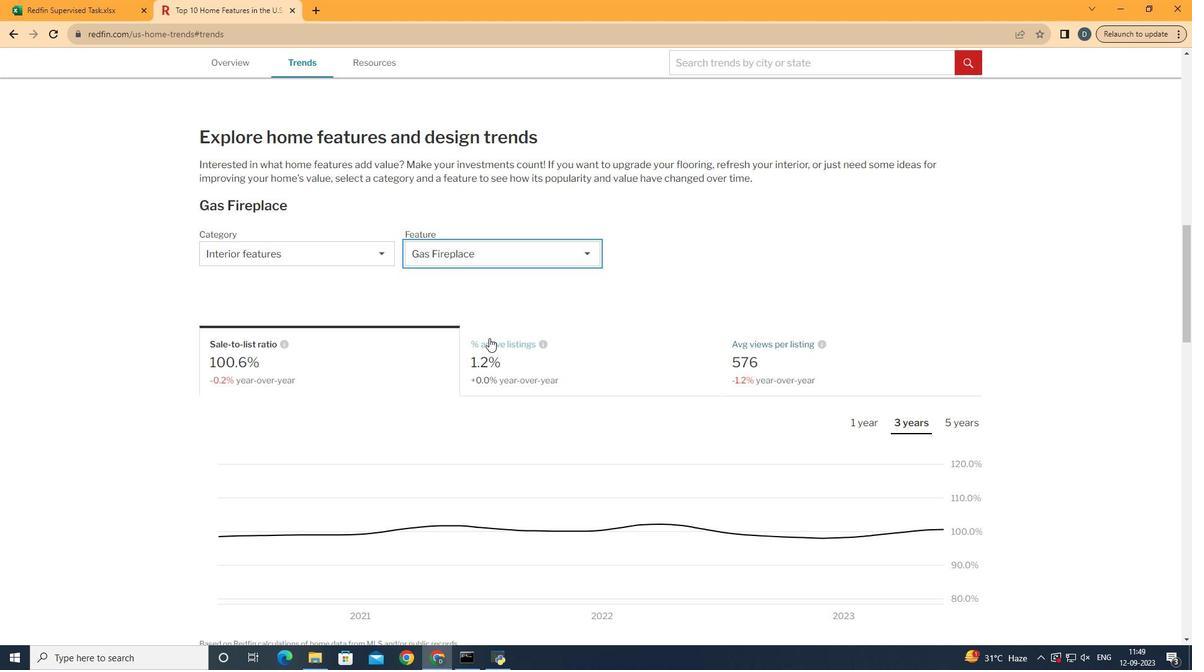 
Action: Mouse moved to (688, 267)
Screenshot: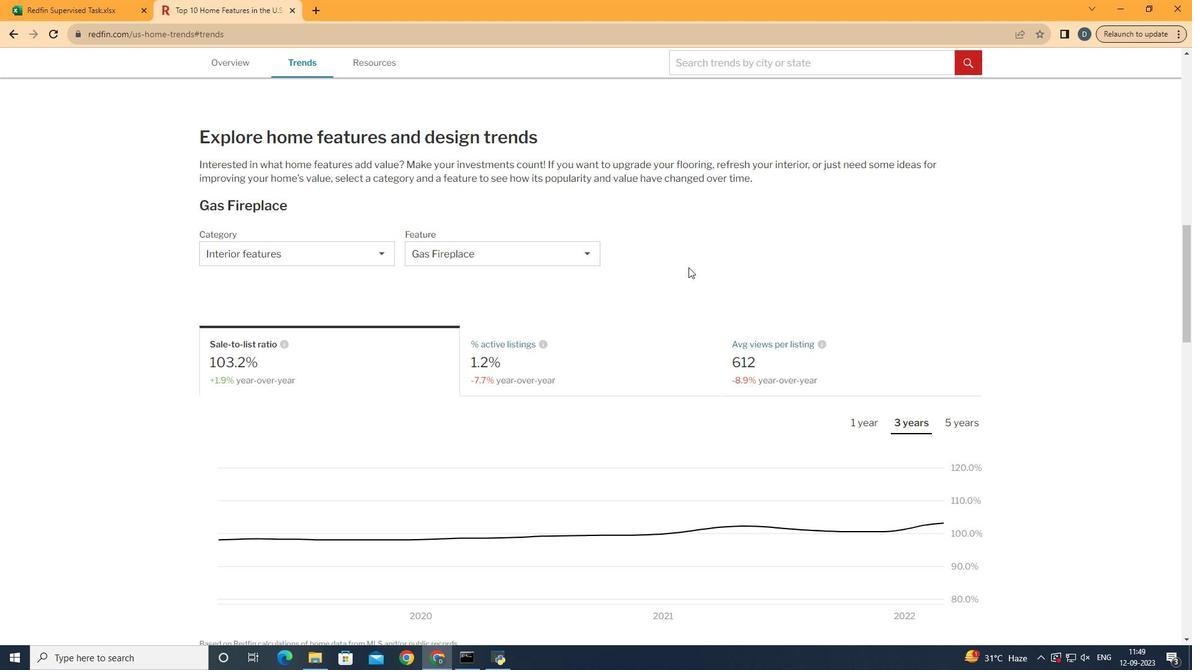 
Action: Mouse pressed left at (688, 267)
Screenshot: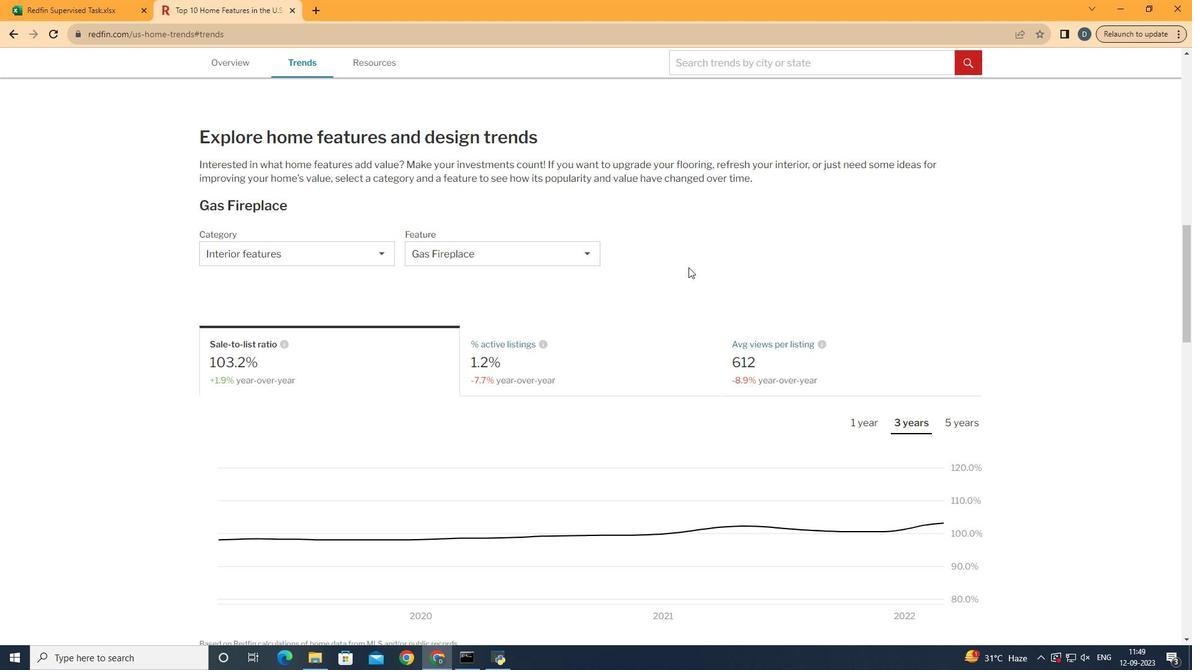
Action: Mouse moved to (688, 267)
Screenshot: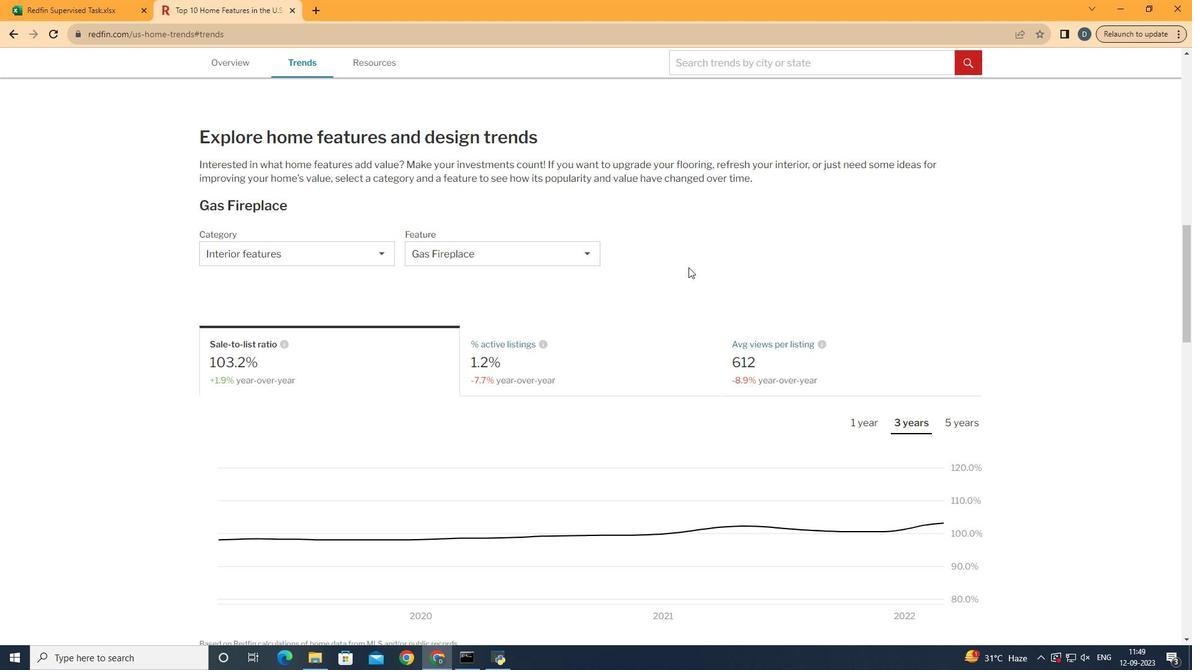 
Action: Mouse scrolled (688, 267) with delta (0, 0)
Screenshot: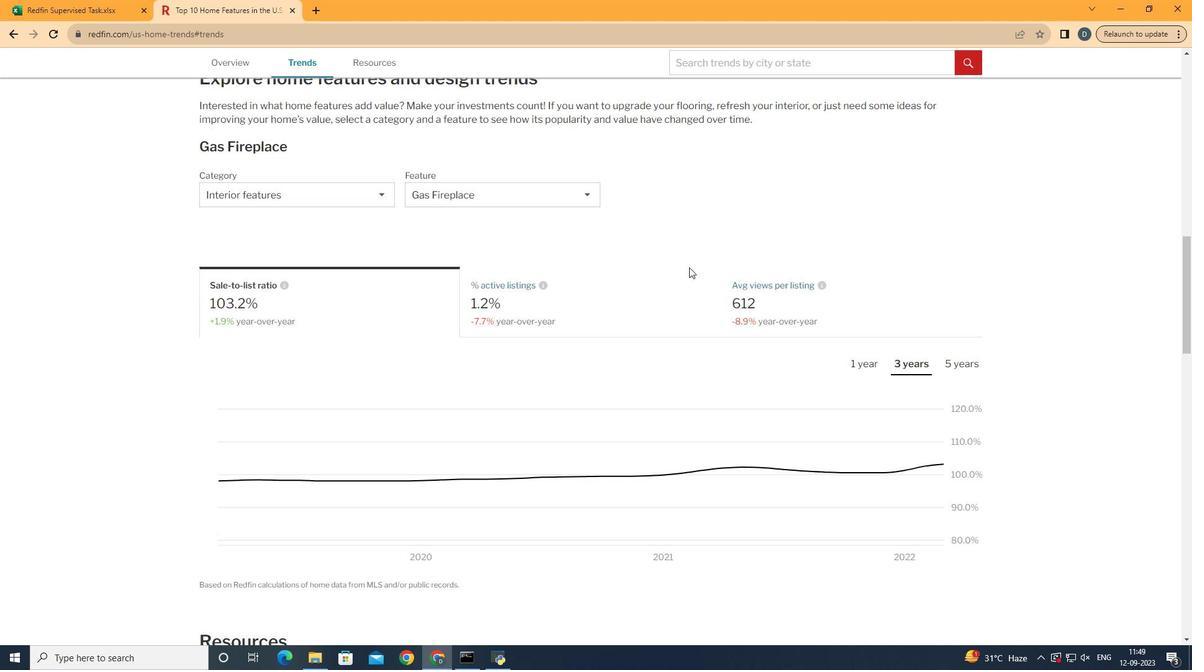 
Action: Mouse moved to (413, 293)
Screenshot: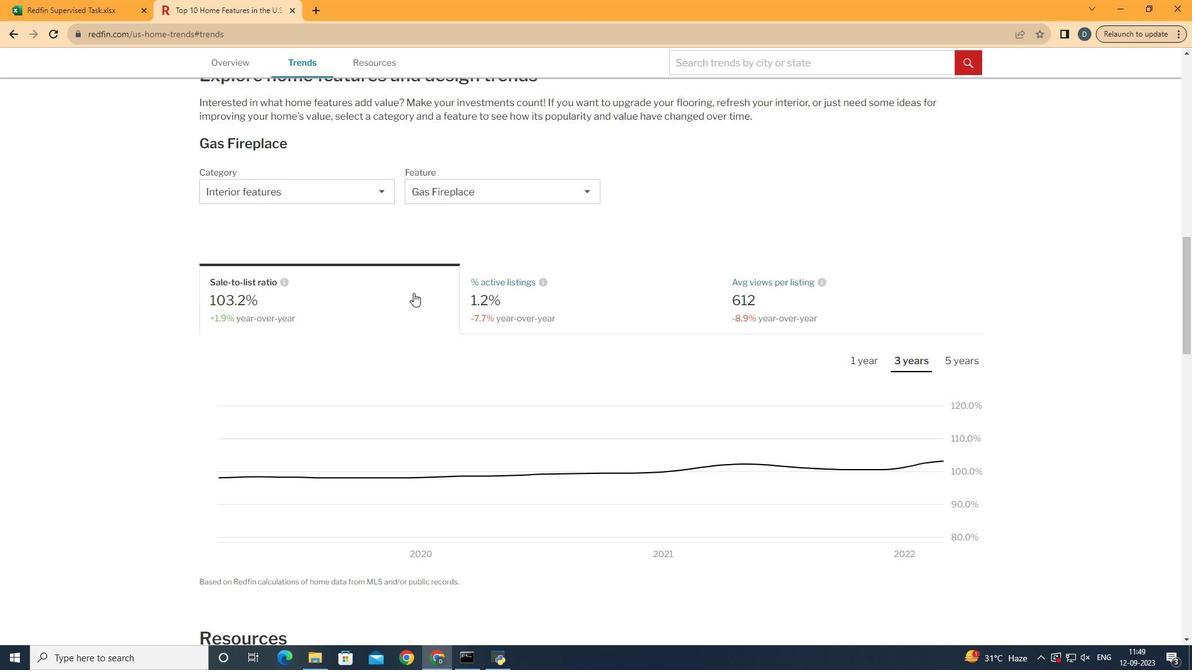 
Action: Mouse pressed left at (413, 293)
Screenshot: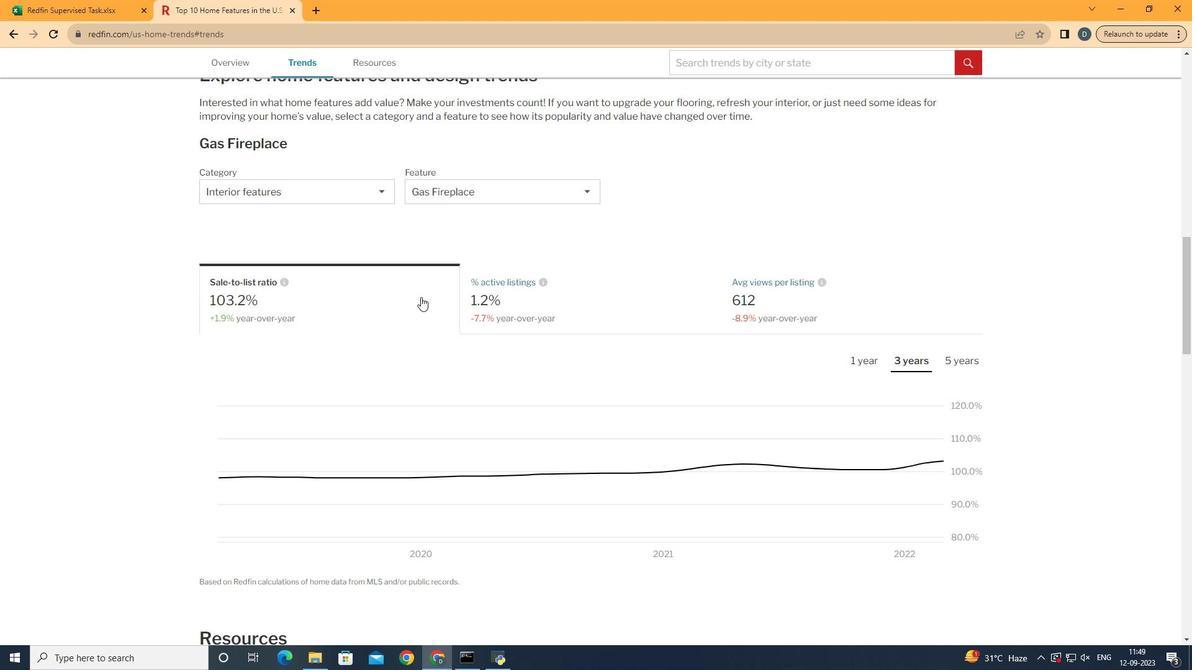 
Action: Mouse moved to (960, 360)
Screenshot: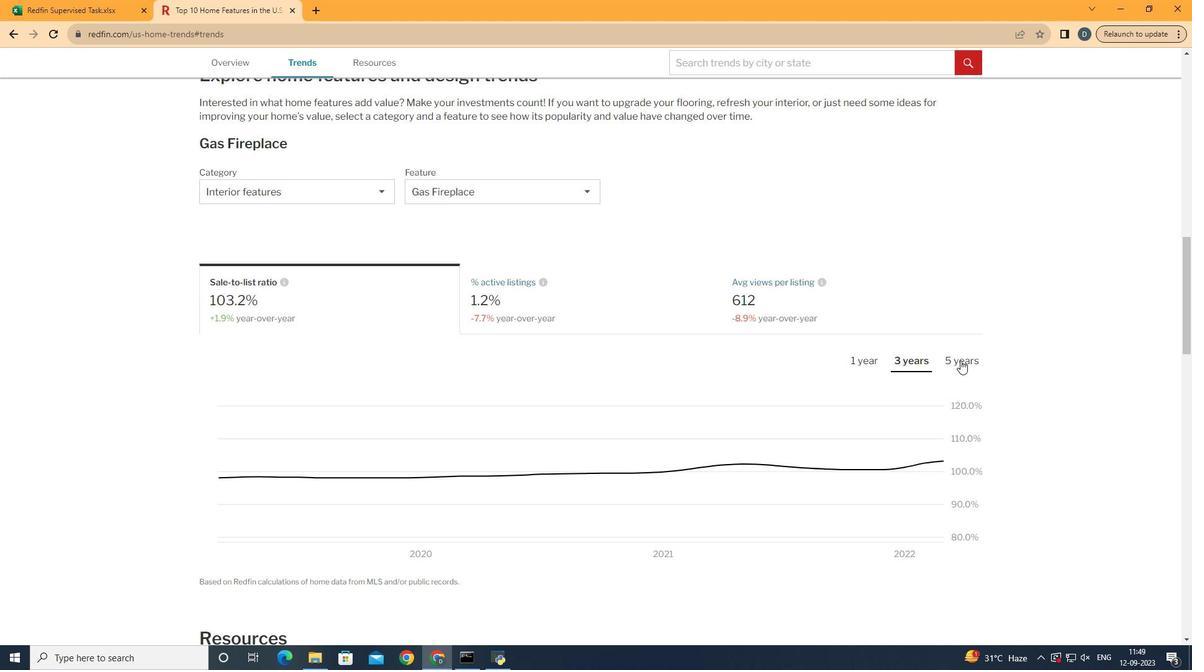 
Action: Mouse pressed left at (960, 360)
Screenshot: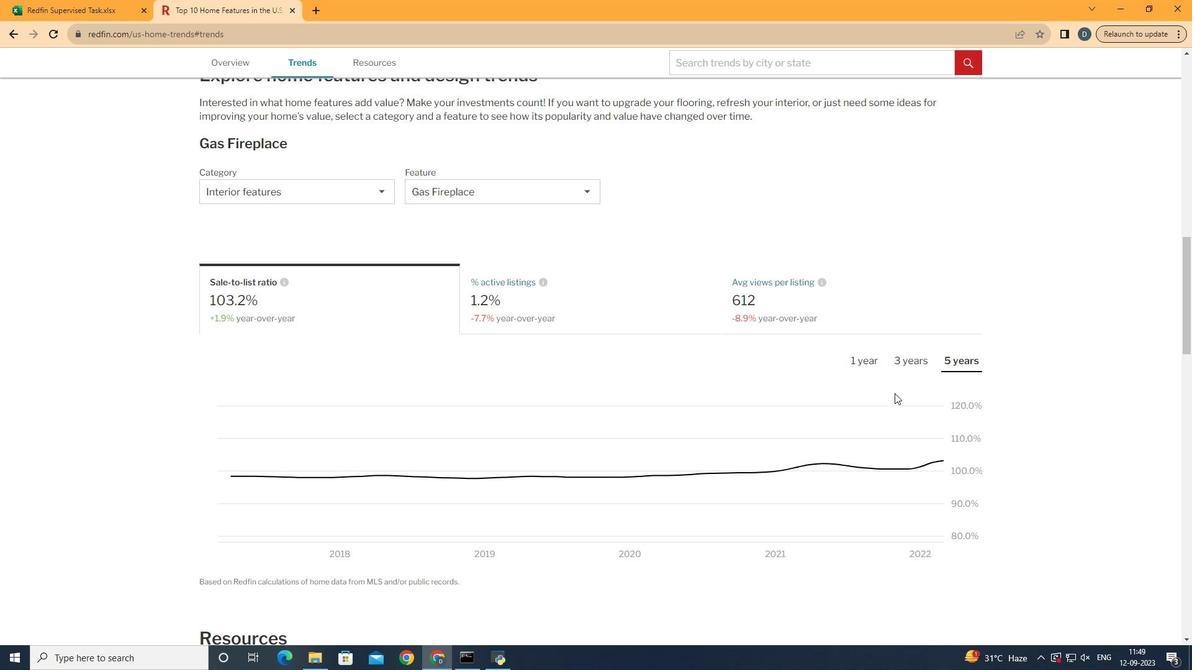 
Action: Mouse moved to (932, 481)
Screenshot: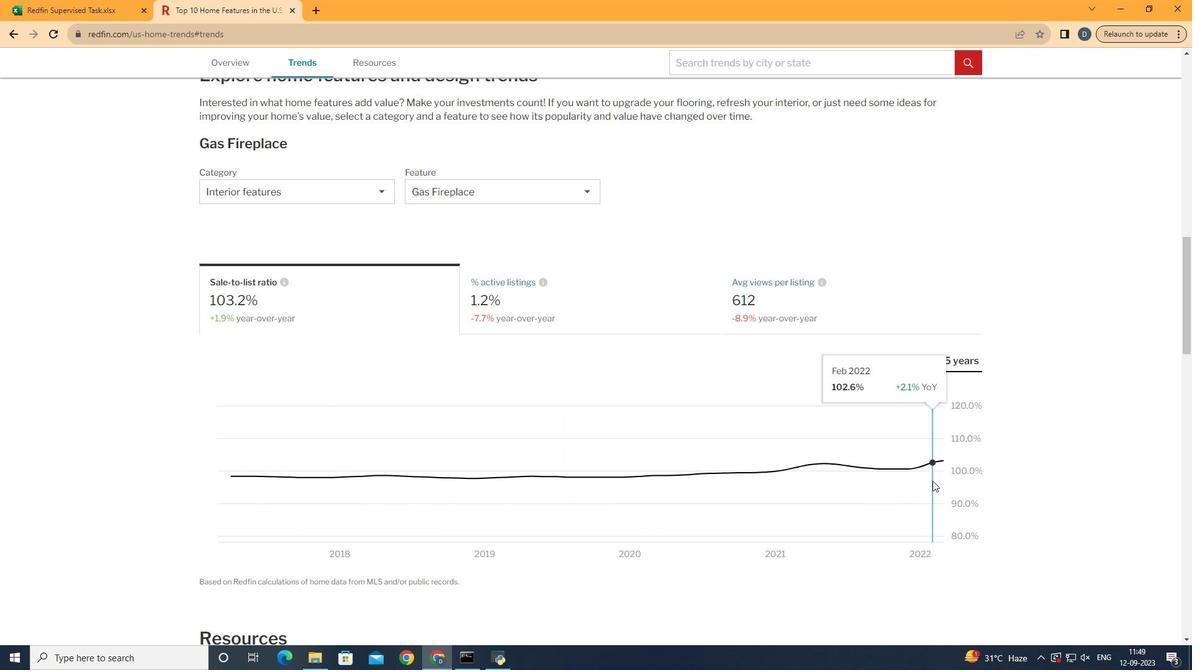 
